 Task: Find connections with filter location São Bento with filter topic #CVwith filter profile language Spanish with filter current company WME with filter school The Maharaja Sayajirao University of Baroda with filter industry Law Practice with filter service category Property Management with filter keywords title Music Producer
Action: Mouse moved to (348, 395)
Screenshot: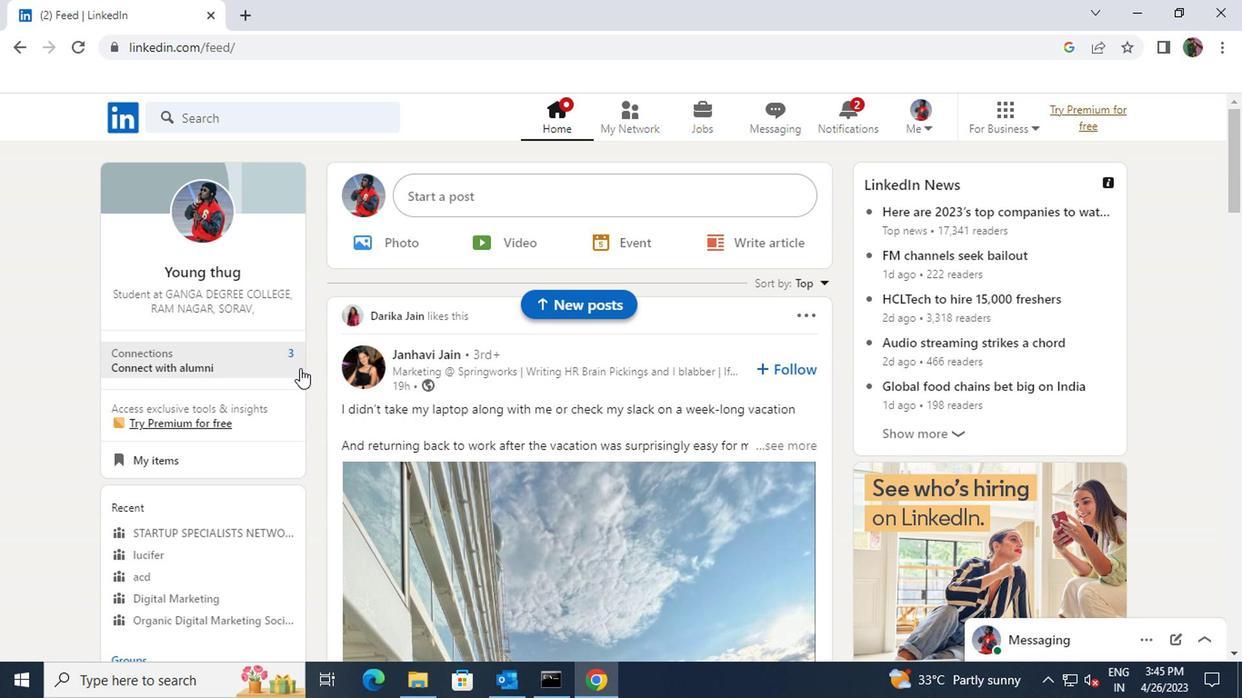 
Action: Mouse pressed left at (348, 395)
Screenshot: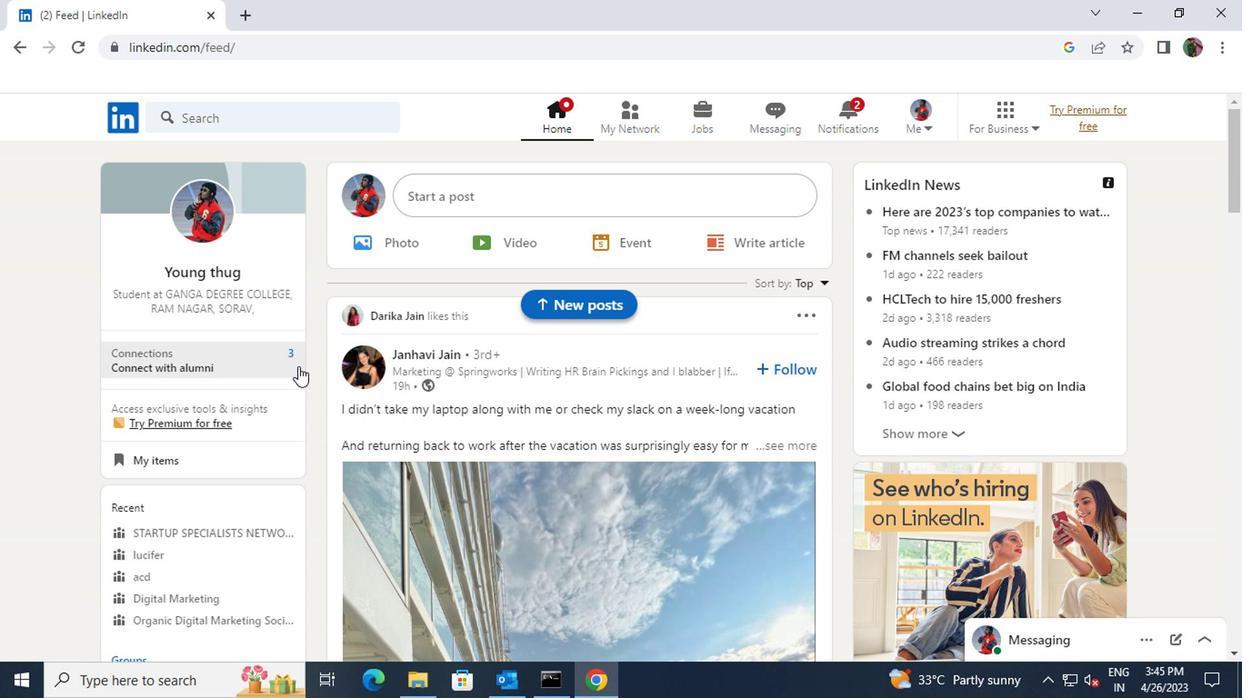 
Action: Mouse moved to (364, 296)
Screenshot: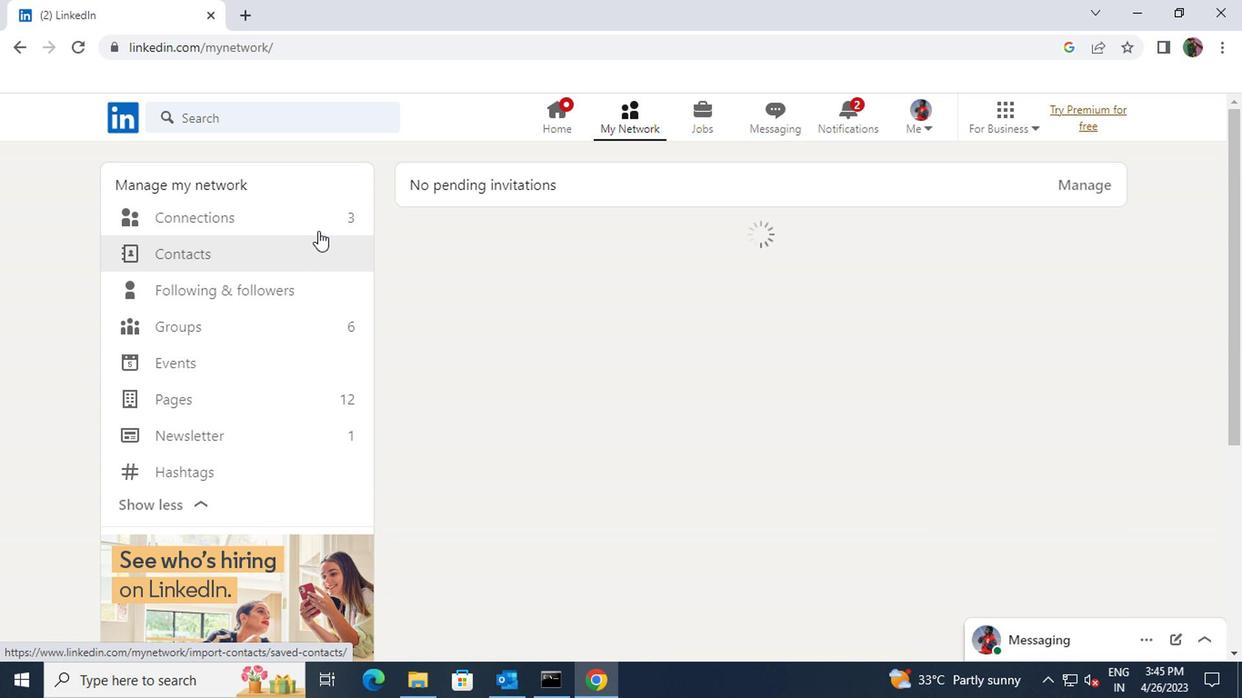 
Action: Mouse pressed left at (364, 296)
Screenshot: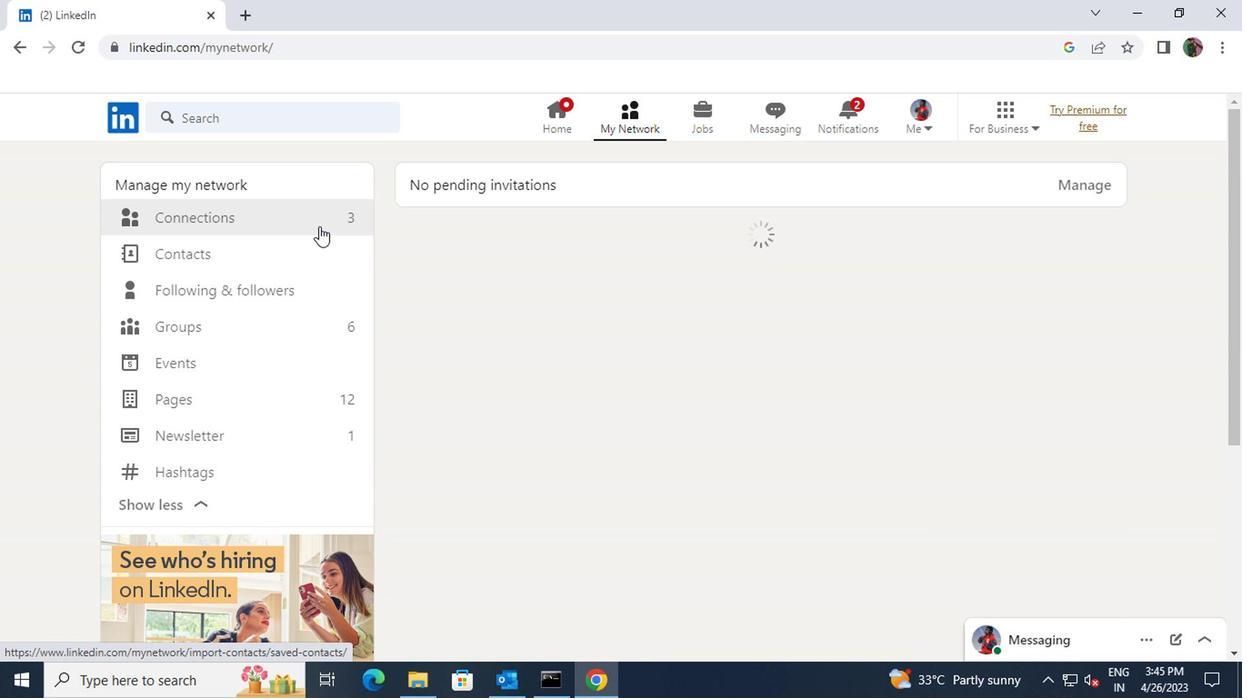 
Action: Mouse moved to (650, 293)
Screenshot: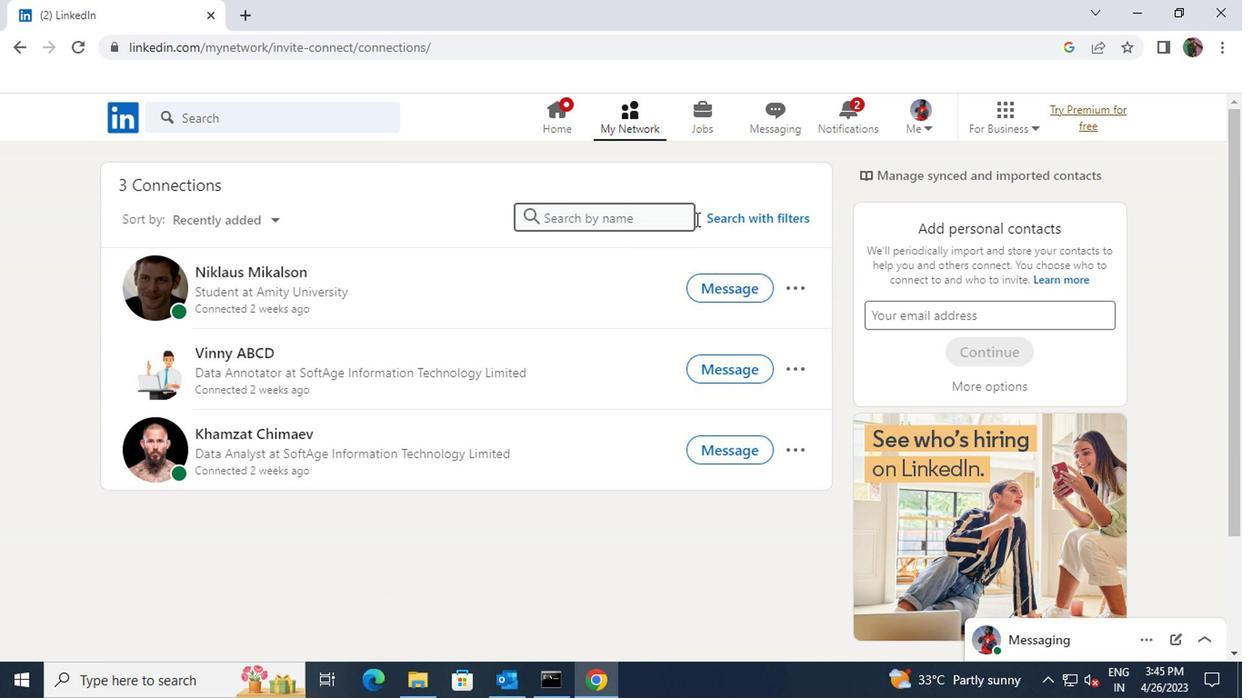 
Action: Mouse pressed left at (650, 293)
Screenshot: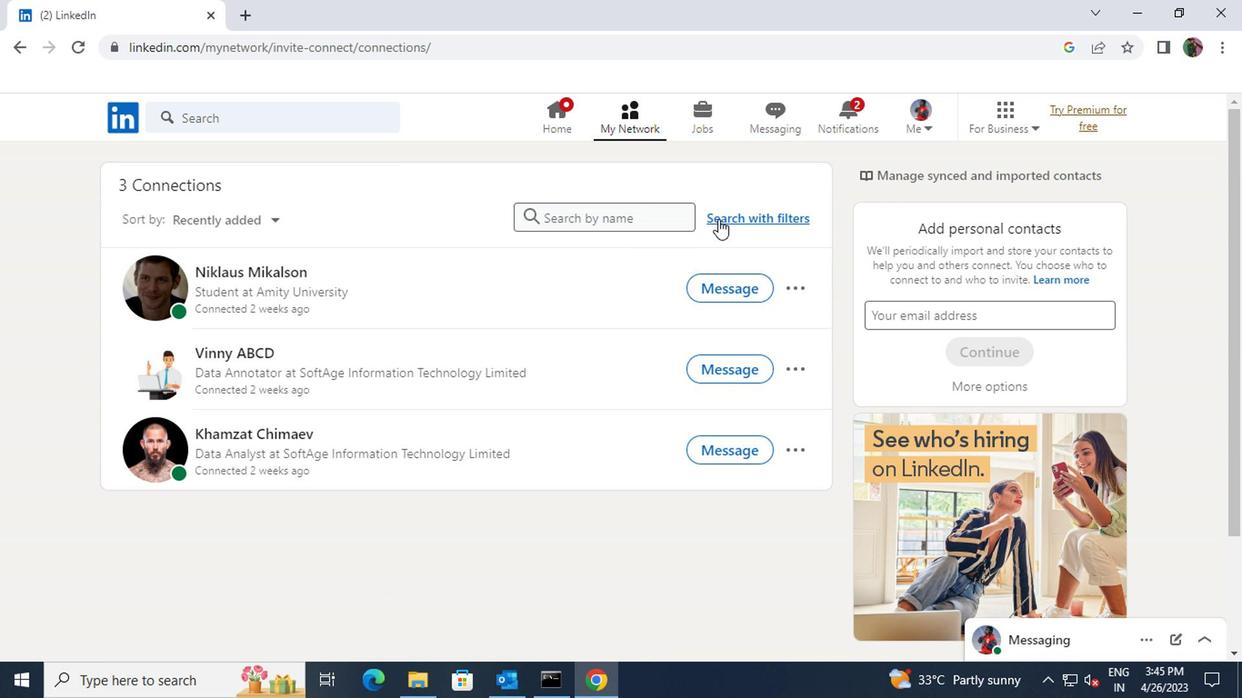
Action: Mouse moved to (629, 256)
Screenshot: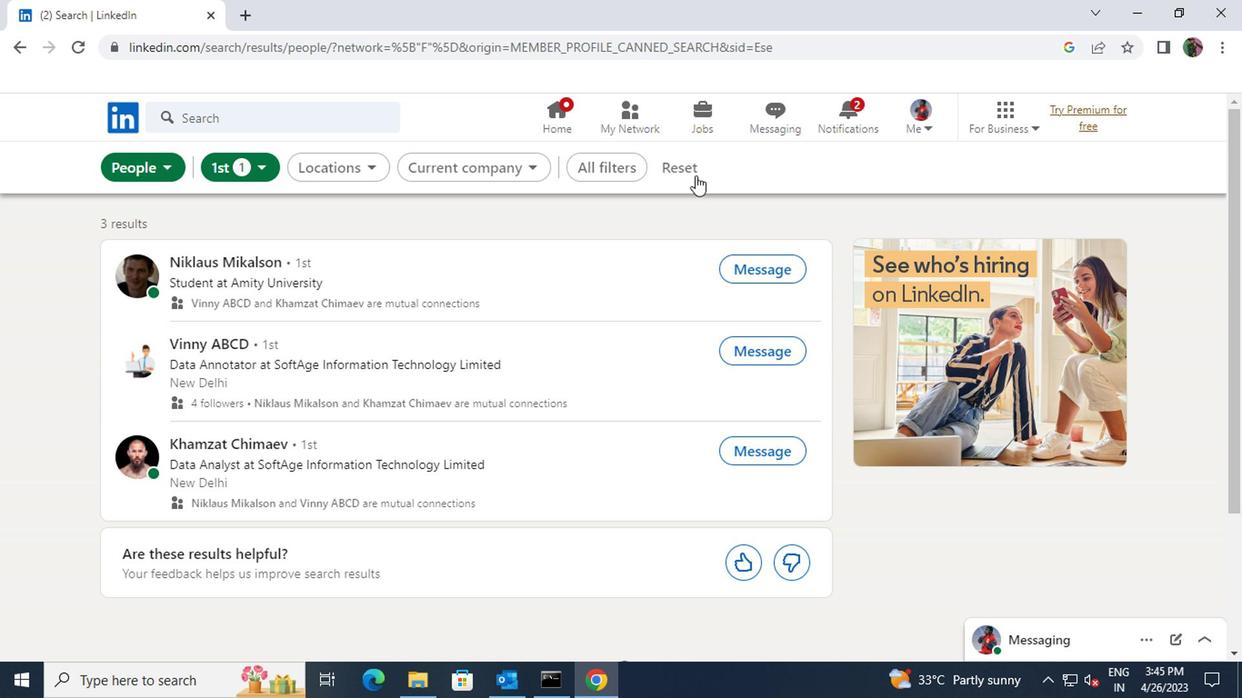 
Action: Mouse pressed left at (629, 256)
Screenshot: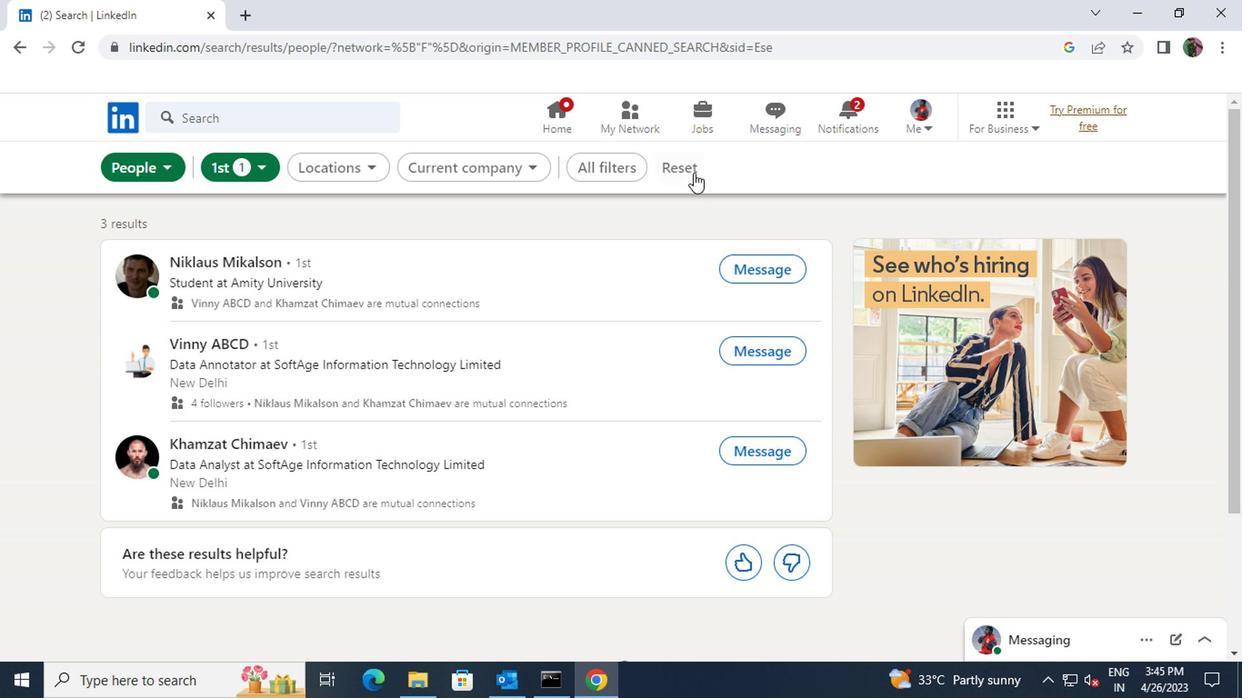 
Action: Mouse moved to (606, 253)
Screenshot: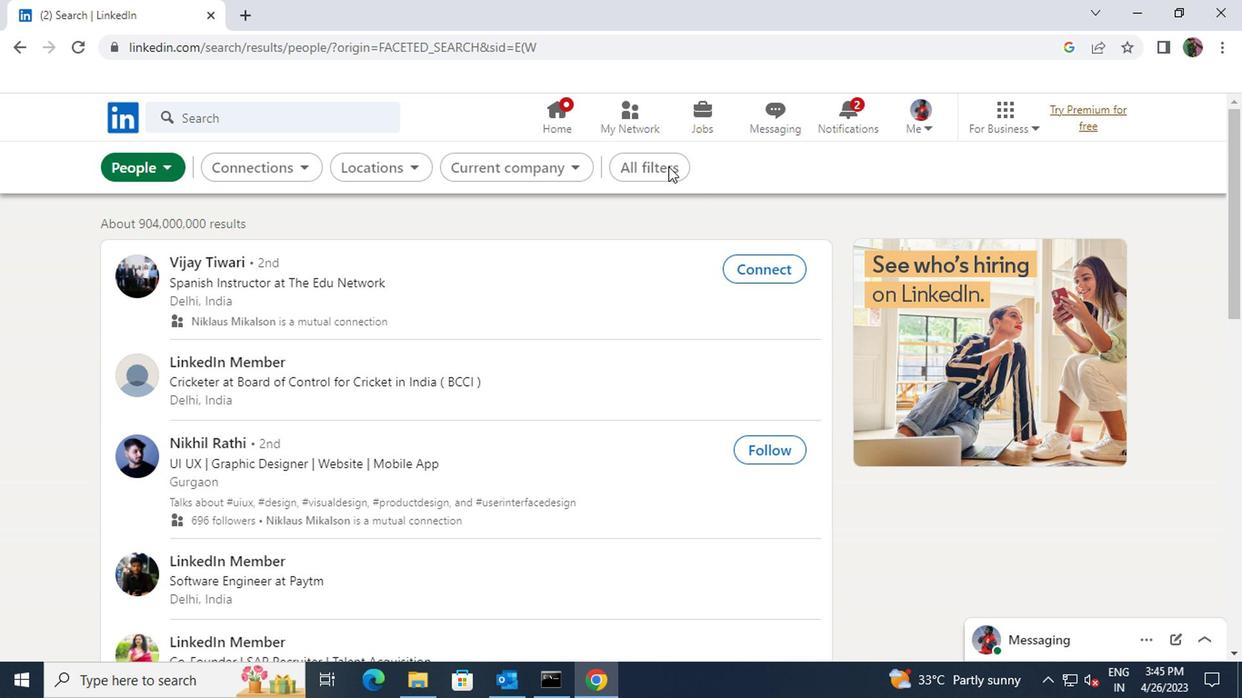 
Action: Mouse pressed left at (606, 253)
Screenshot: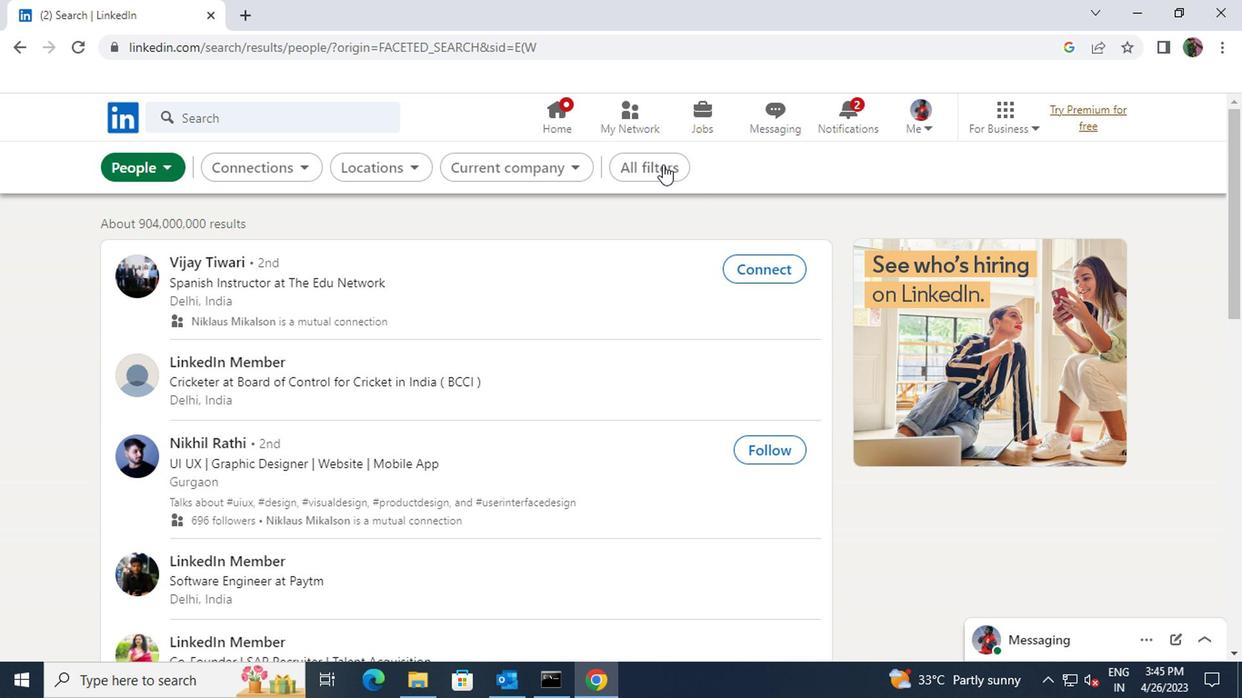
Action: Mouse moved to (761, 392)
Screenshot: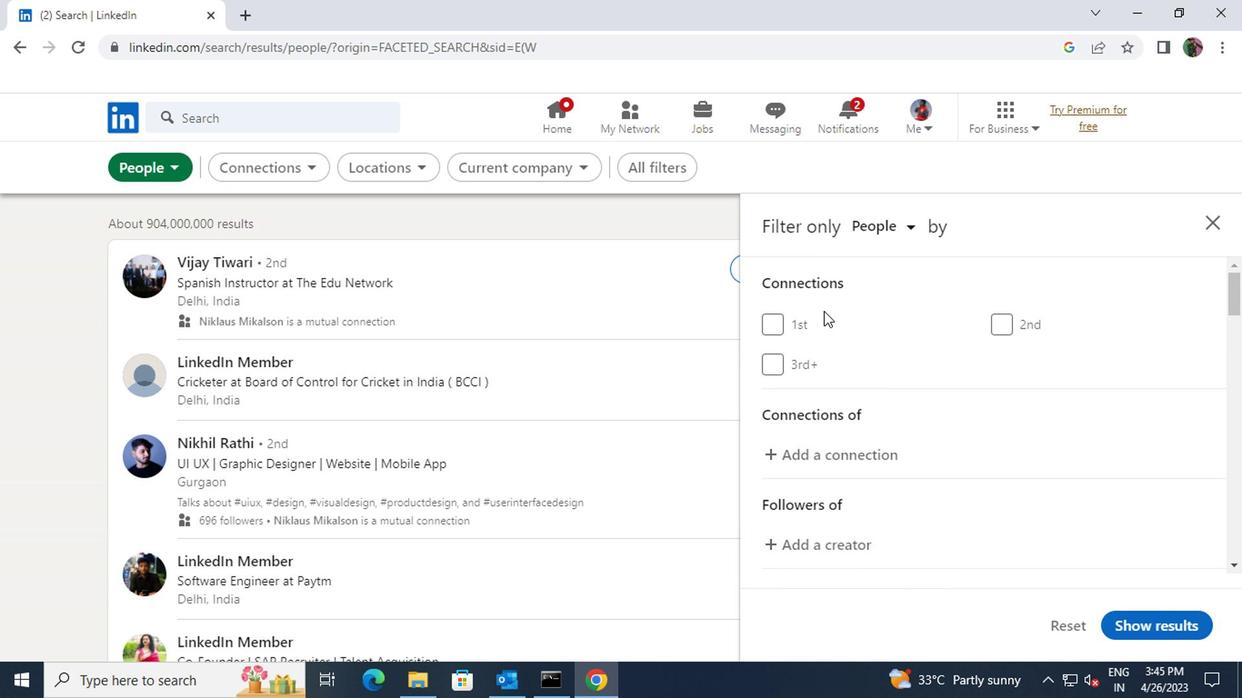 
Action: Mouse scrolled (761, 392) with delta (0, 0)
Screenshot: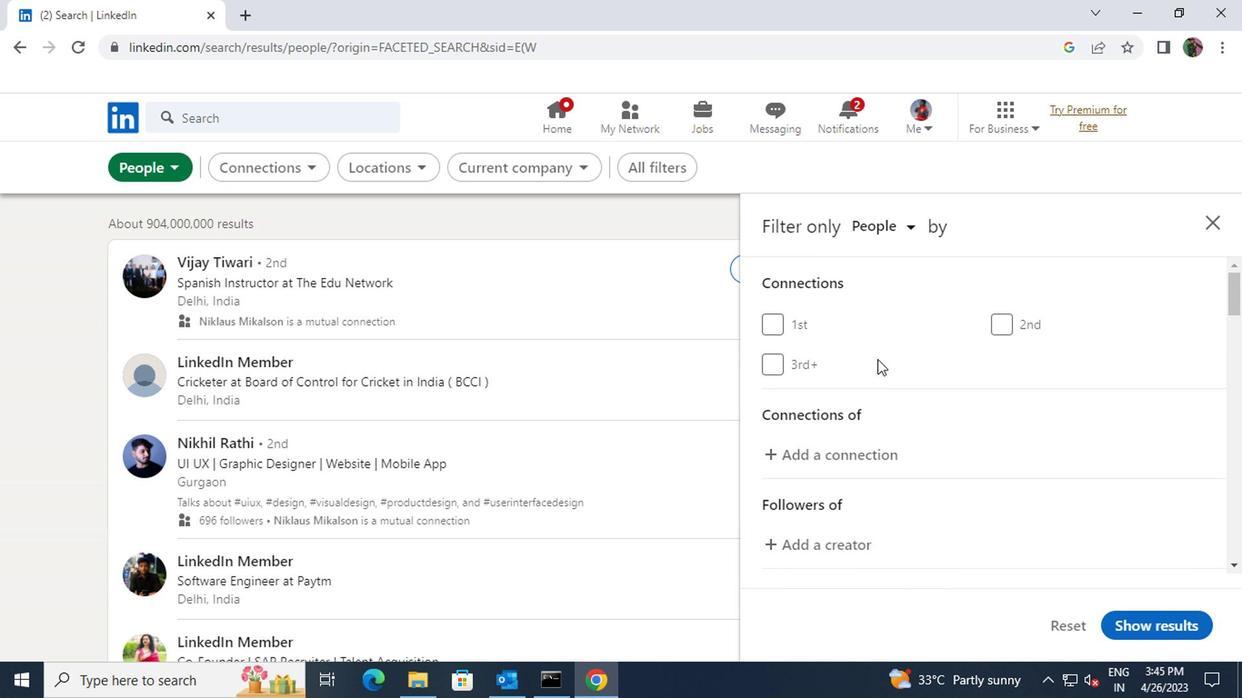 
Action: Mouse scrolled (761, 392) with delta (0, 0)
Screenshot: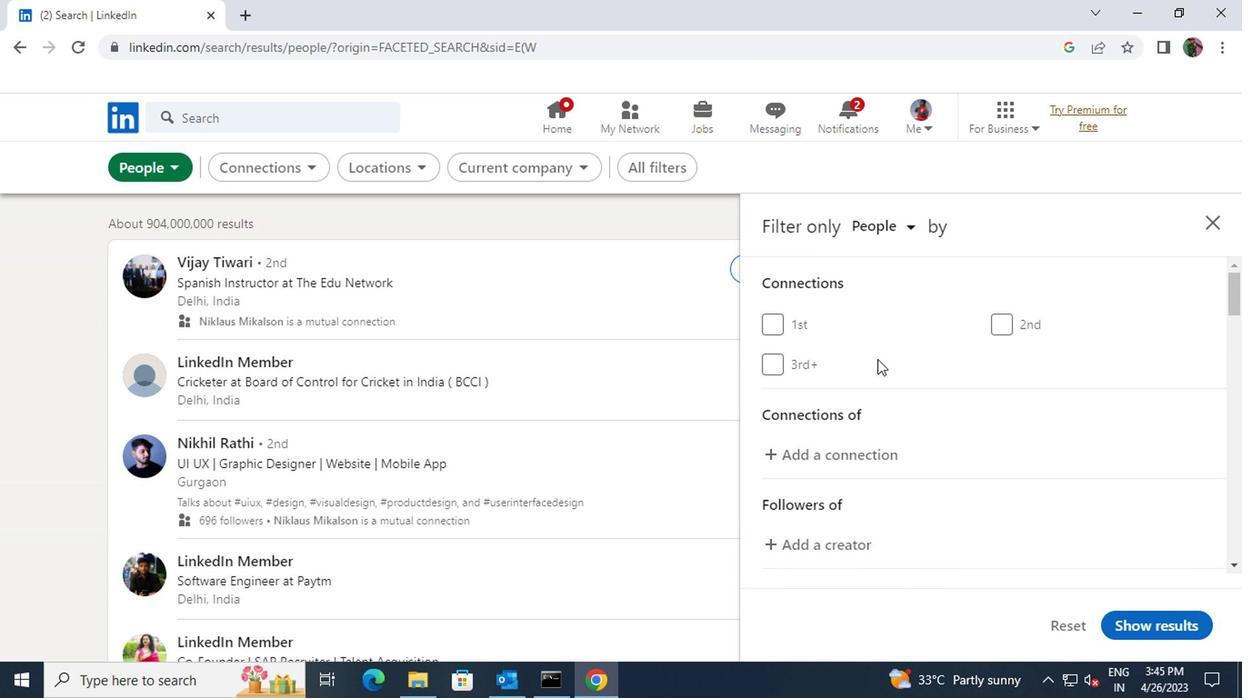 
Action: Mouse scrolled (761, 392) with delta (0, 0)
Screenshot: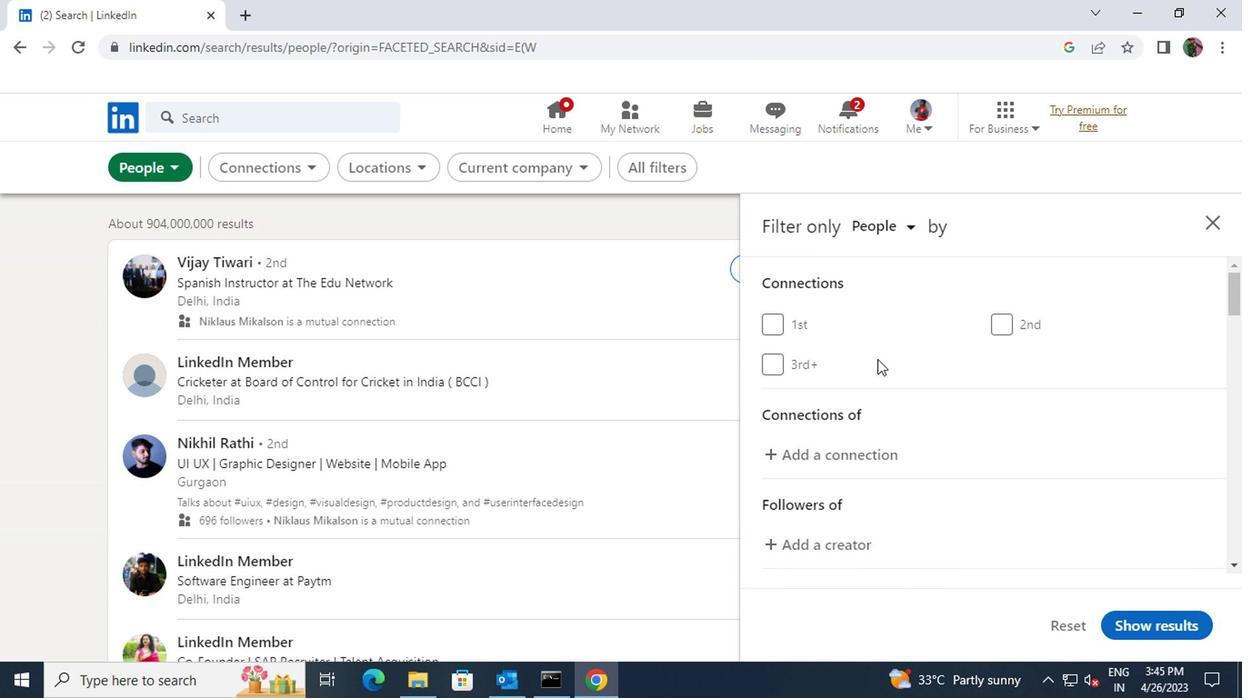 
Action: Mouse scrolled (761, 392) with delta (0, 0)
Screenshot: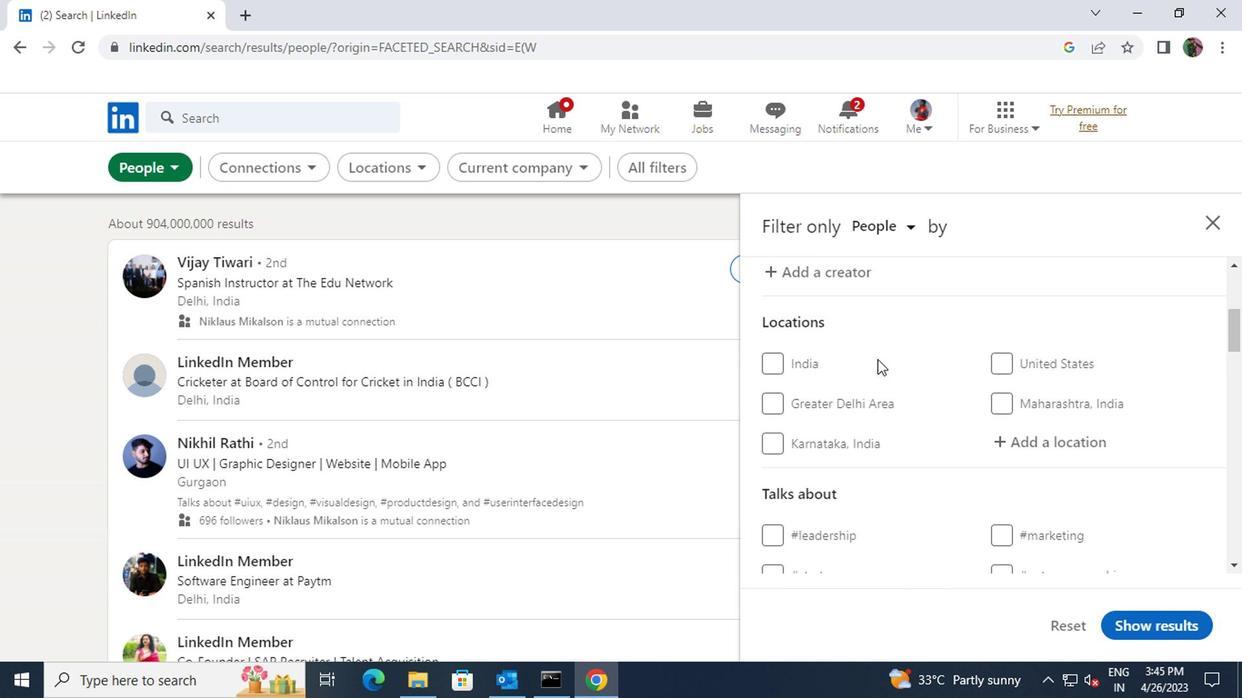 
Action: Mouse scrolled (761, 393) with delta (0, 0)
Screenshot: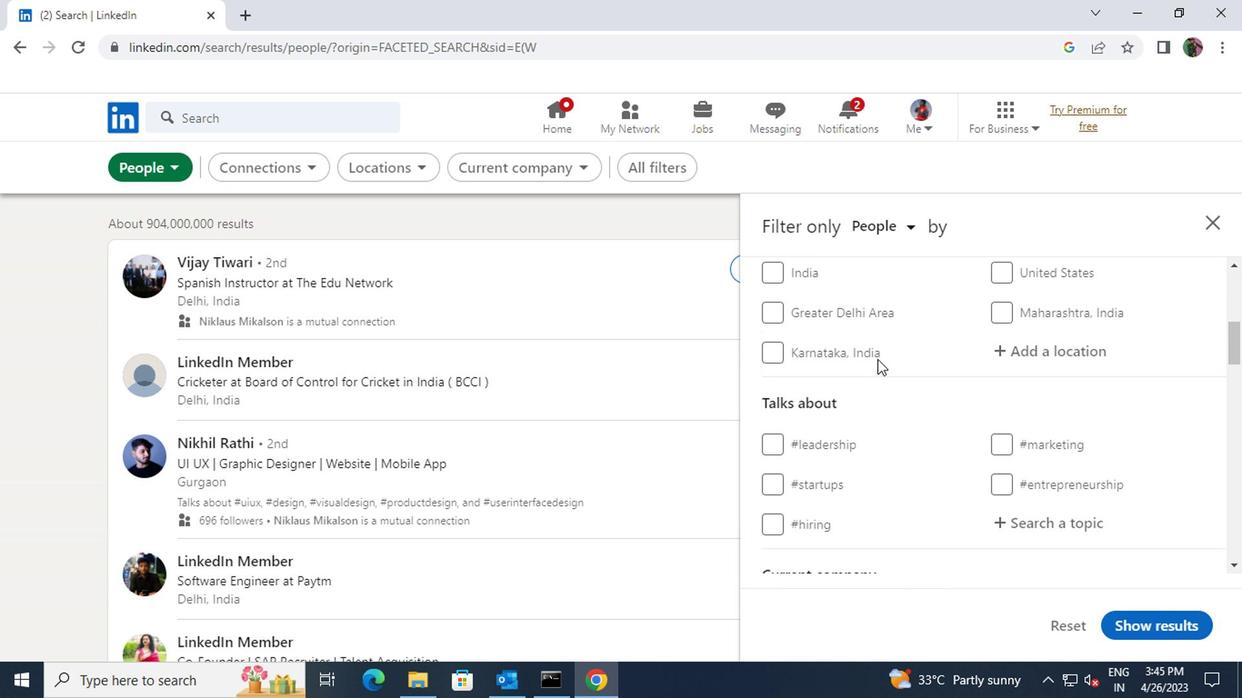 
Action: Mouse moved to (862, 447)
Screenshot: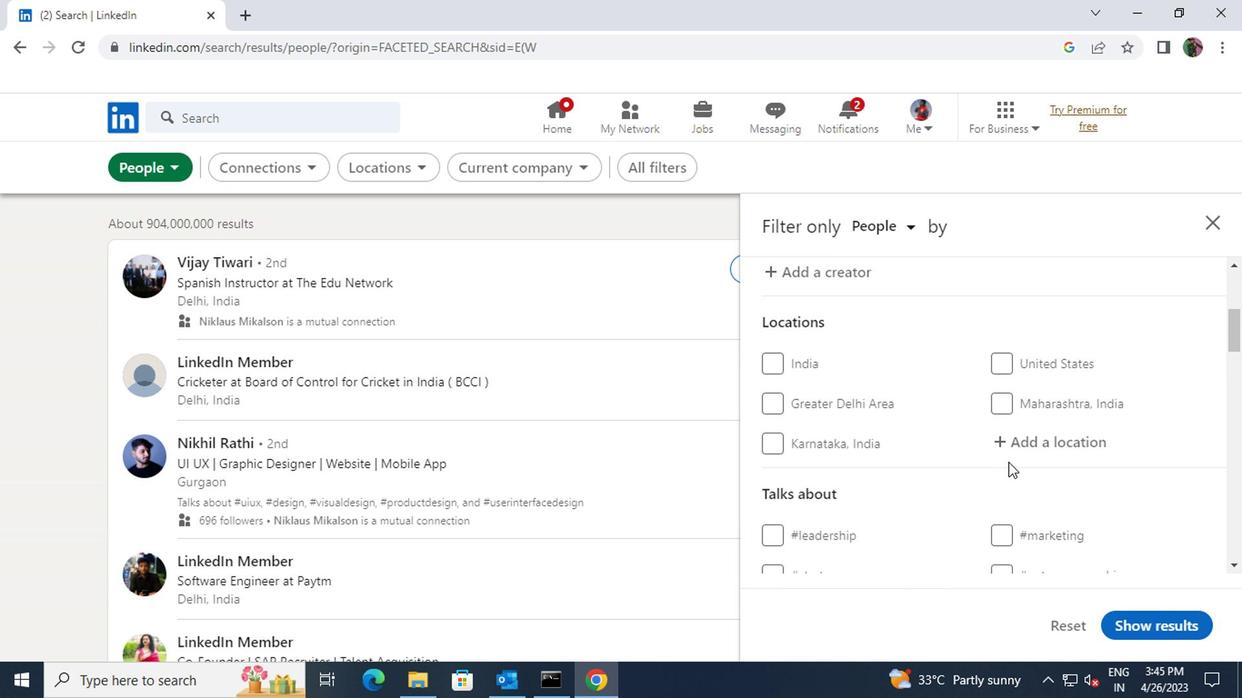 
Action: Mouse pressed left at (862, 447)
Screenshot: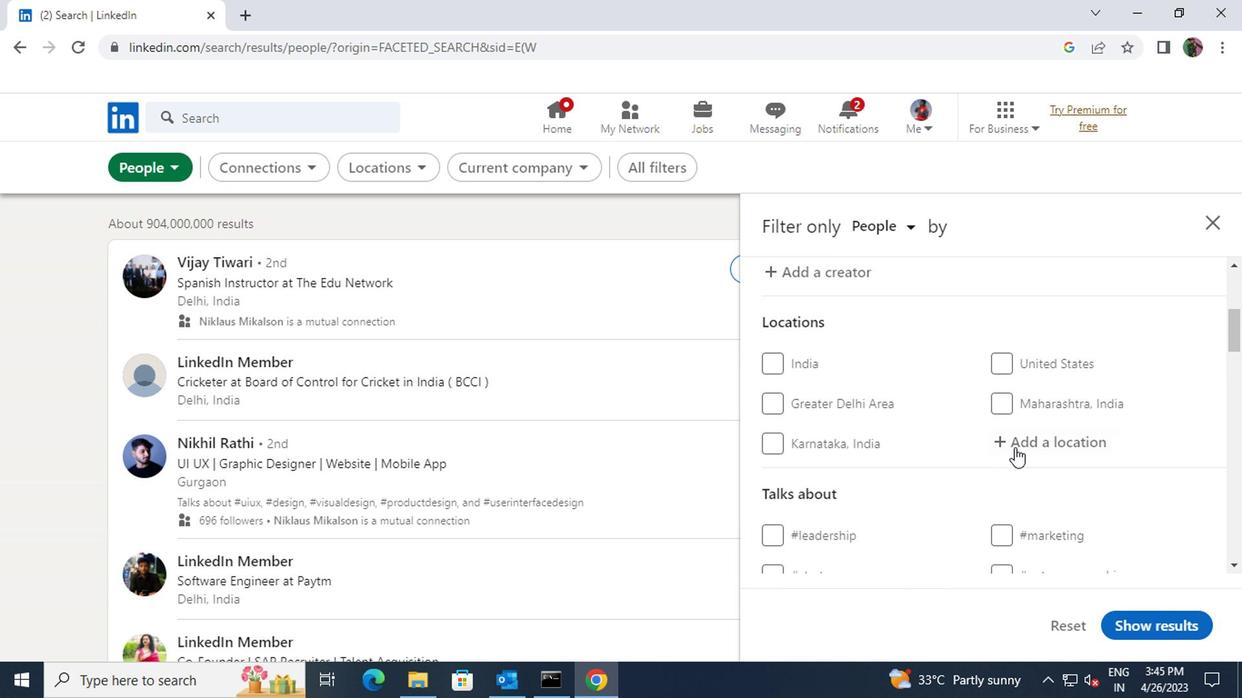 
Action: Key pressed <Key.shift>SAO<Key.space>BENTO
Screenshot: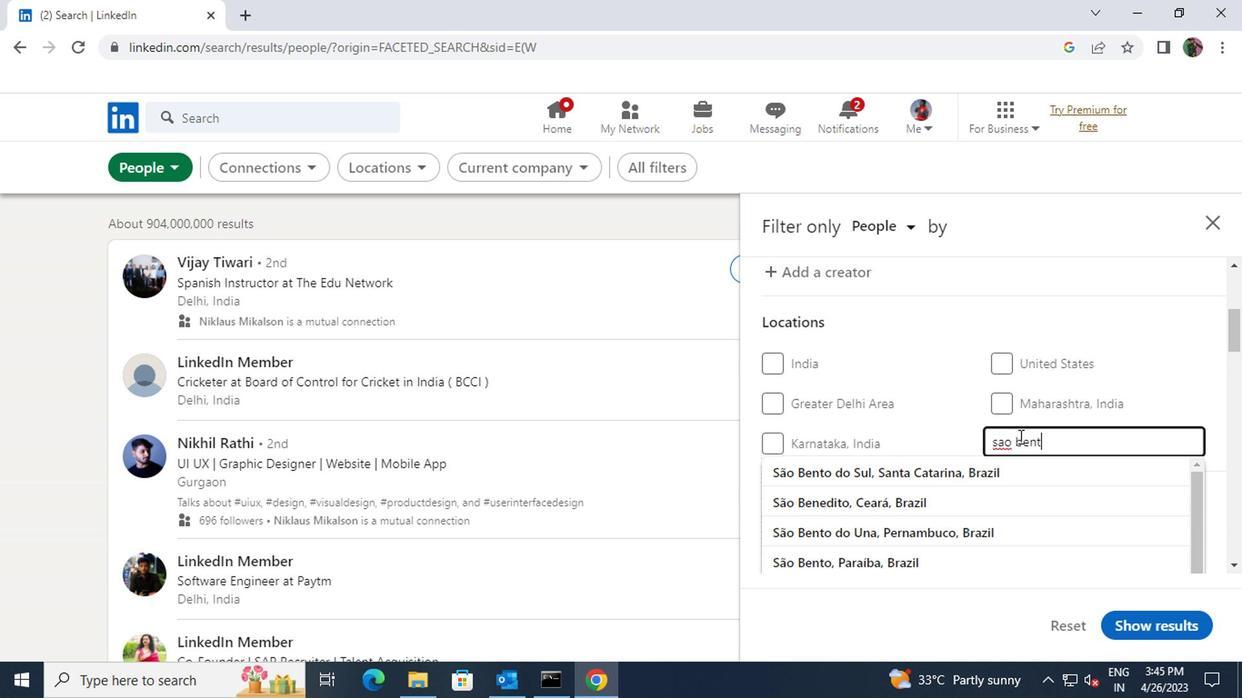 
Action: Mouse moved to (852, 470)
Screenshot: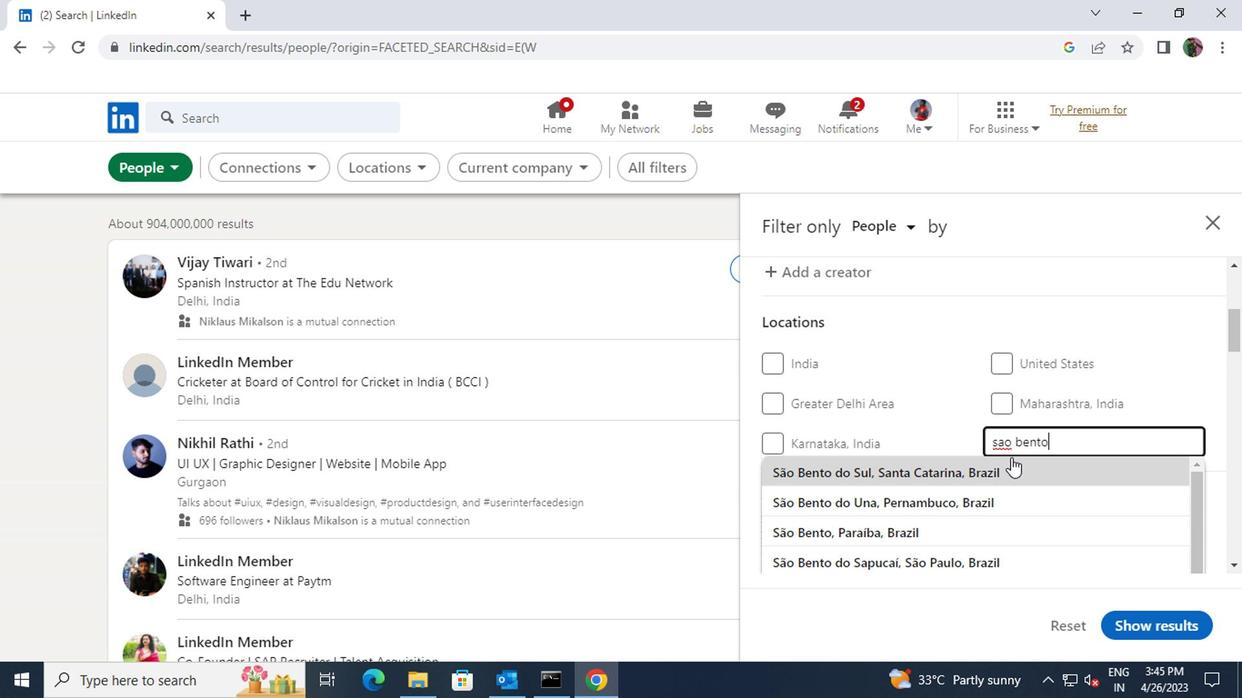 
Action: Mouse pressed left at (852, 470)
Screenshot: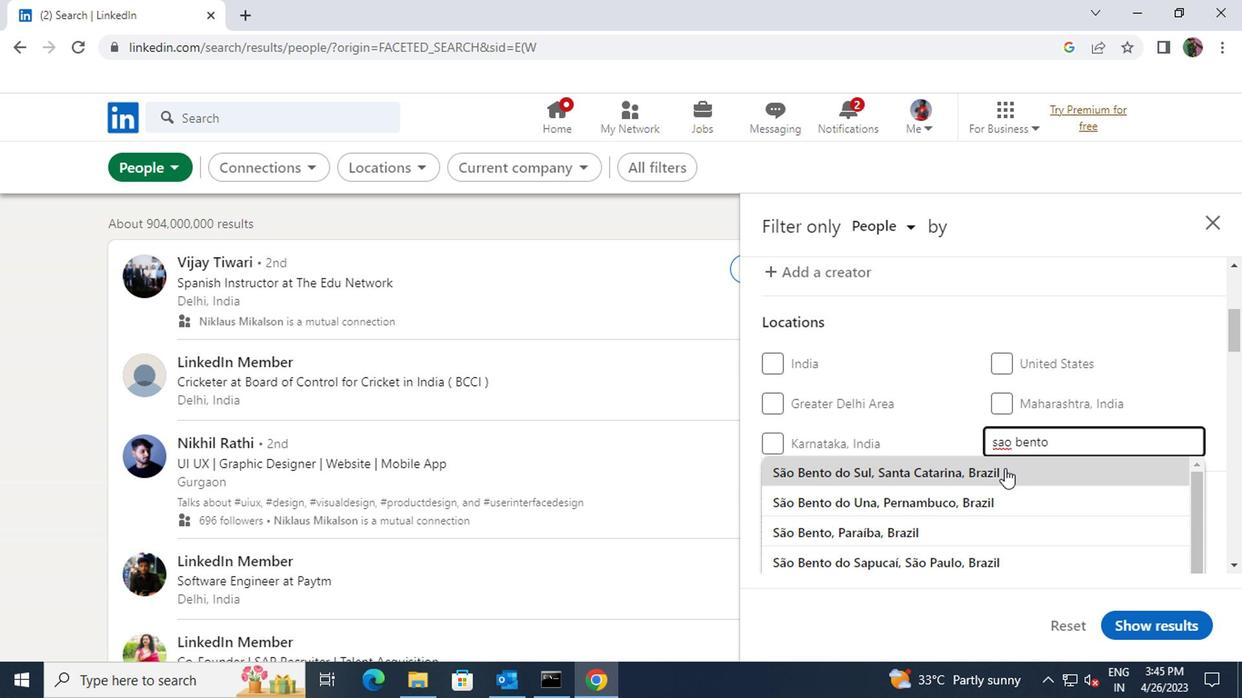 
Action: Mouse scrolled (852, 469) with delta (0, 0)
Screenshot: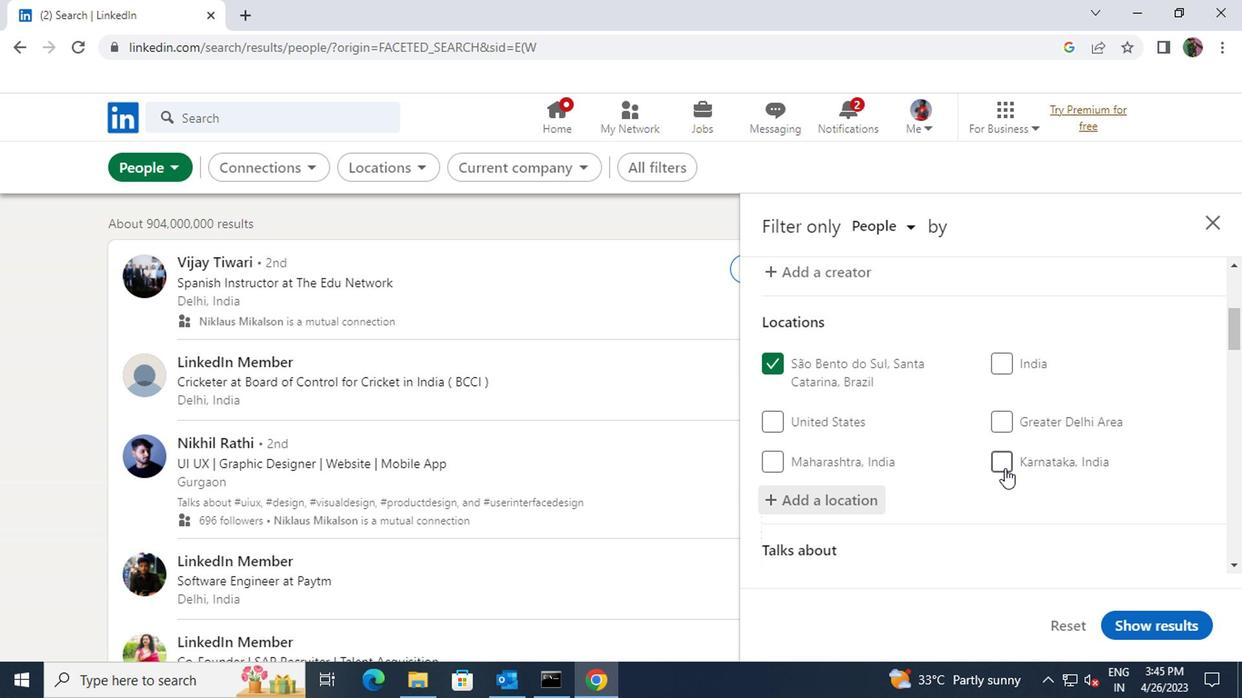 
Action: Mouse scrolled (852, 469) with delta (0, 0)
Screenshot: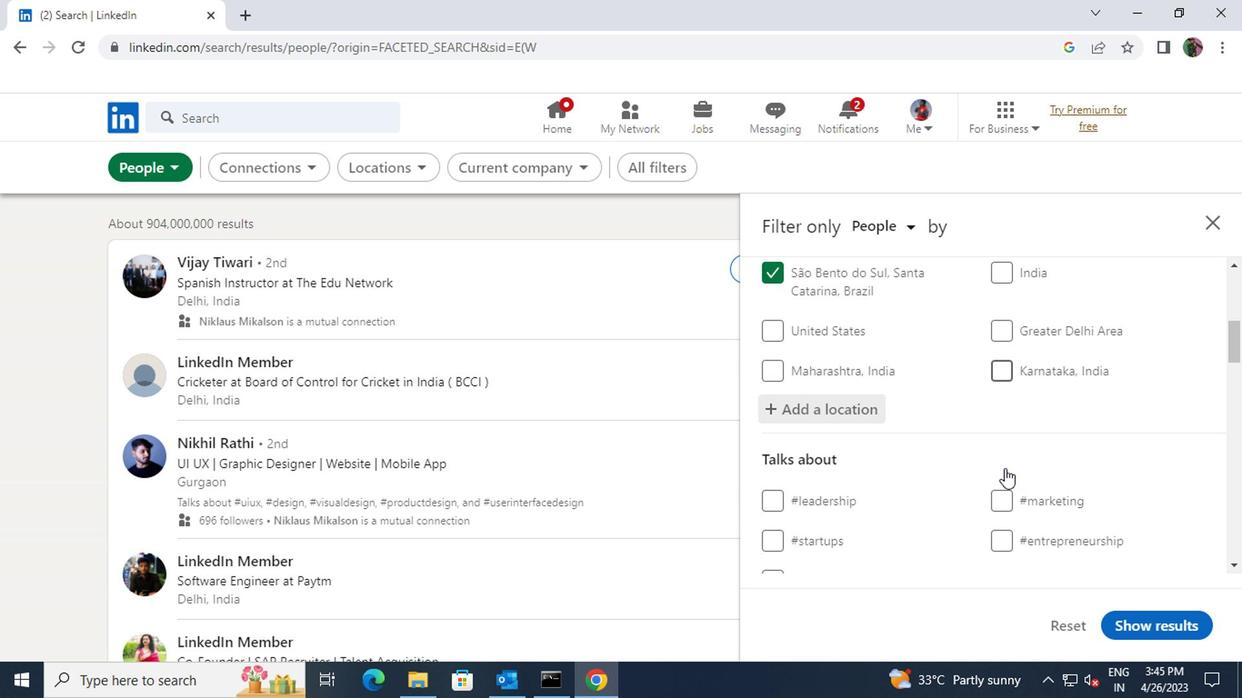 
Action: Mouse moved to (856, 482)
Screenshot: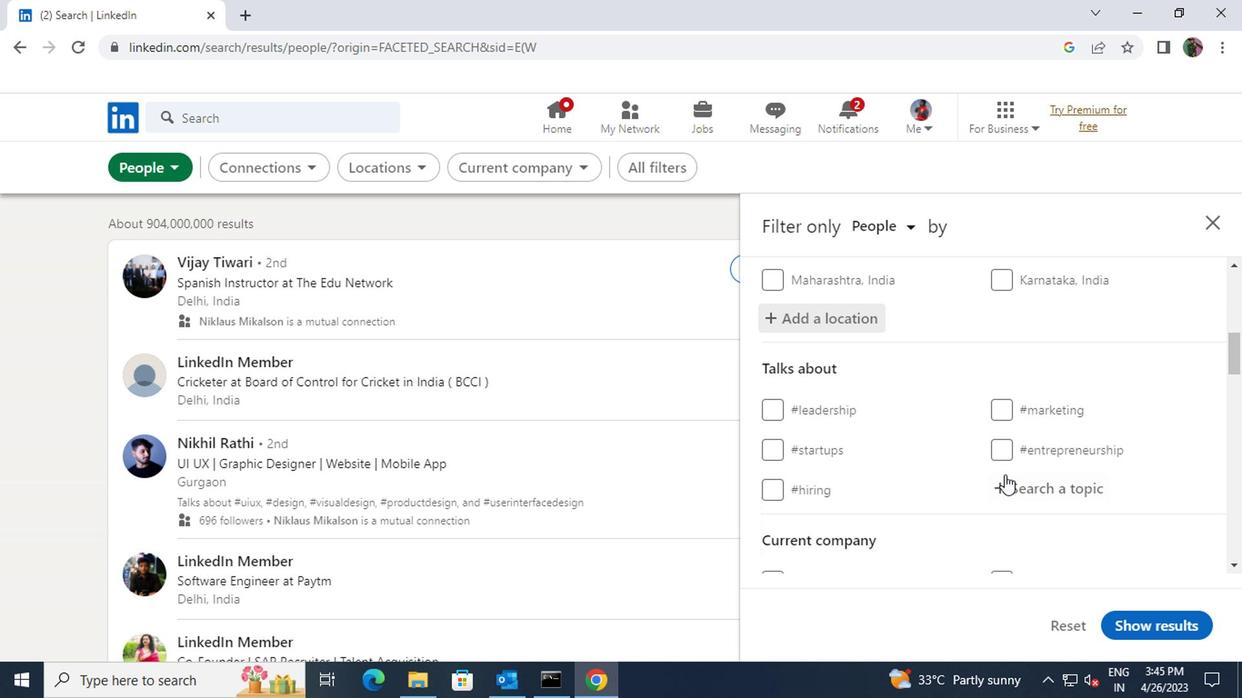 
Action: Mouse pressed left at (856, 482)
Screenshot: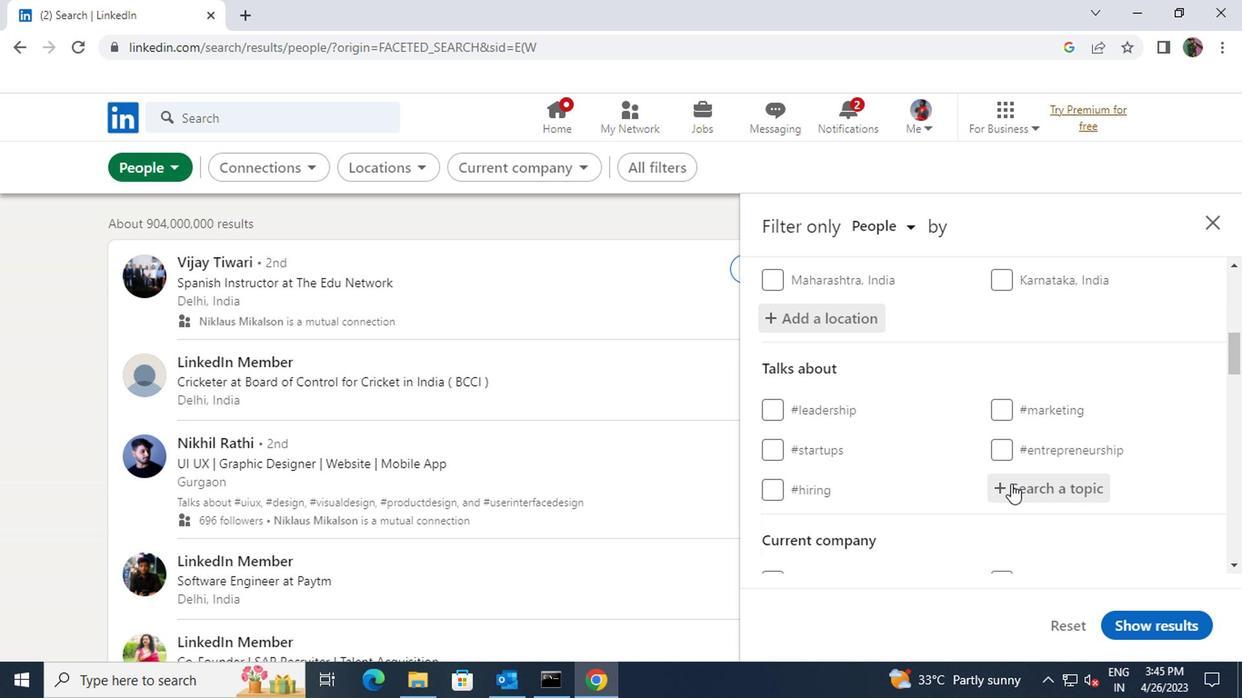 
Action: Key pressed <Key.shift><Key.shift><Key.shift><Key.shift><Key.shift><Key.shift><Key.shift><Key.shift><Key.shift><Key.shift><Key.shift><Key.shift><Key.shift><Key.shift><Key.shift><Key.shift><Key.shift><Key.shift>#<Key.shift>CVWITH
Screenshot: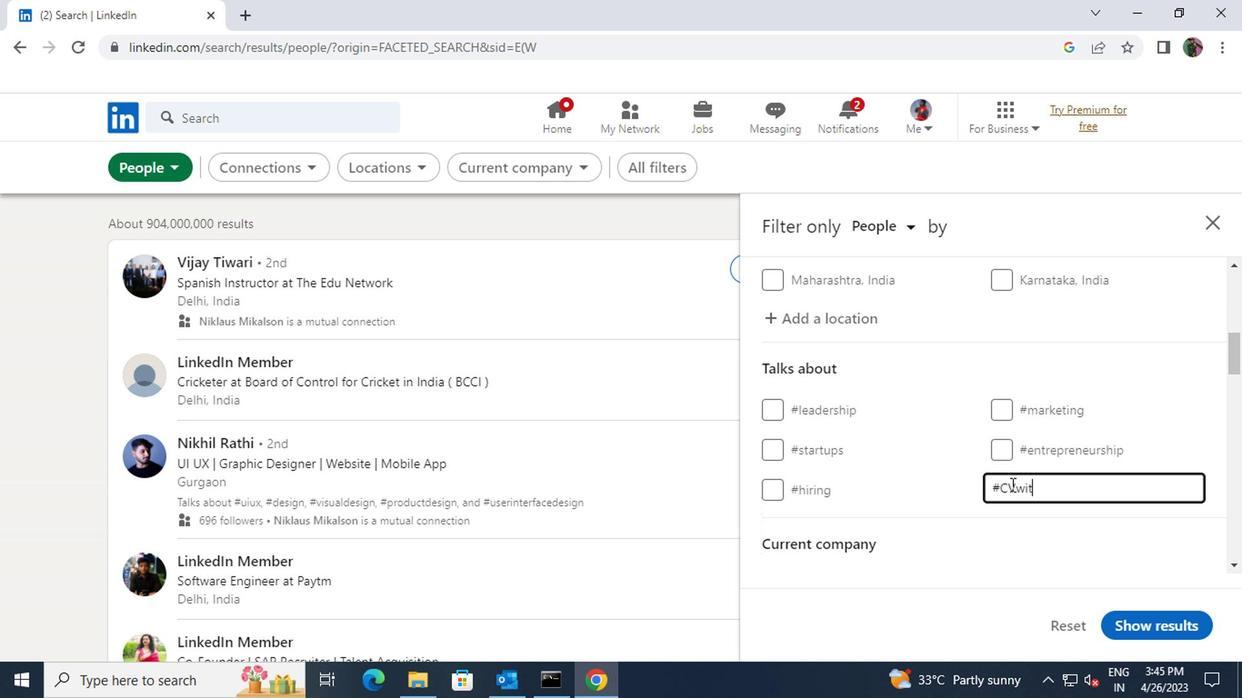 
Action: Mouse scrolled (856, 481) with delta (0, 0)
Screenshot: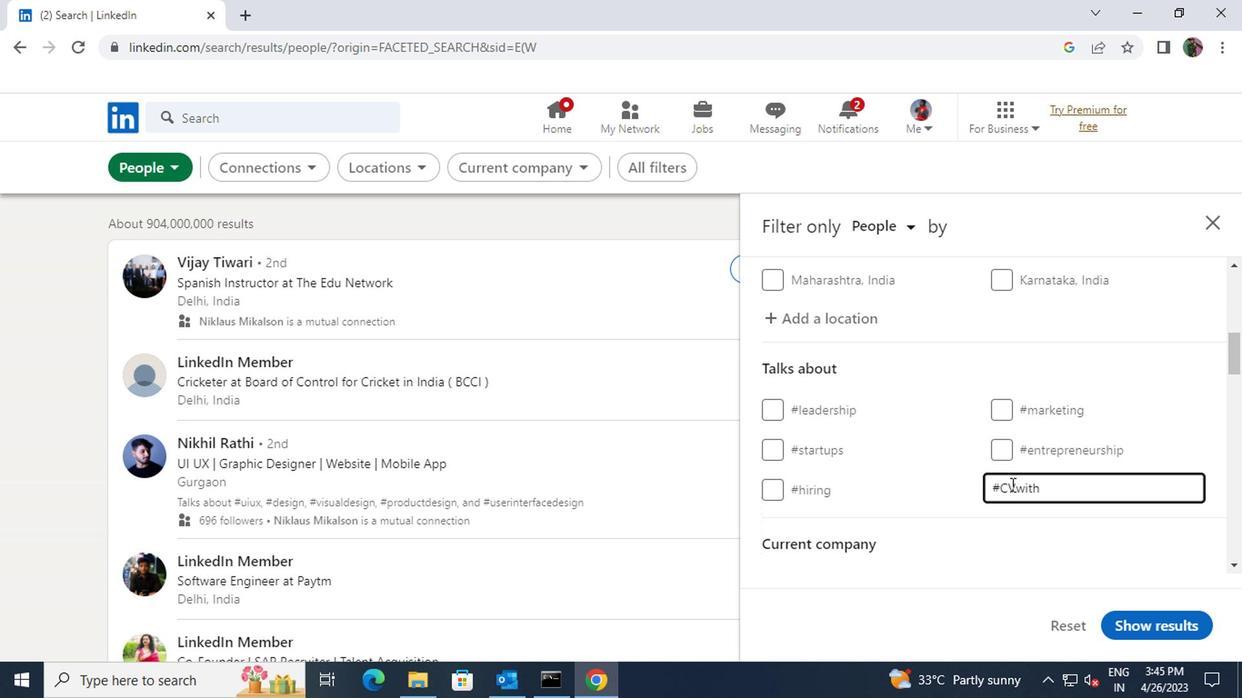 
Action: Mouse scrolled (856, 481) with delta (0, 0)
Screenshot: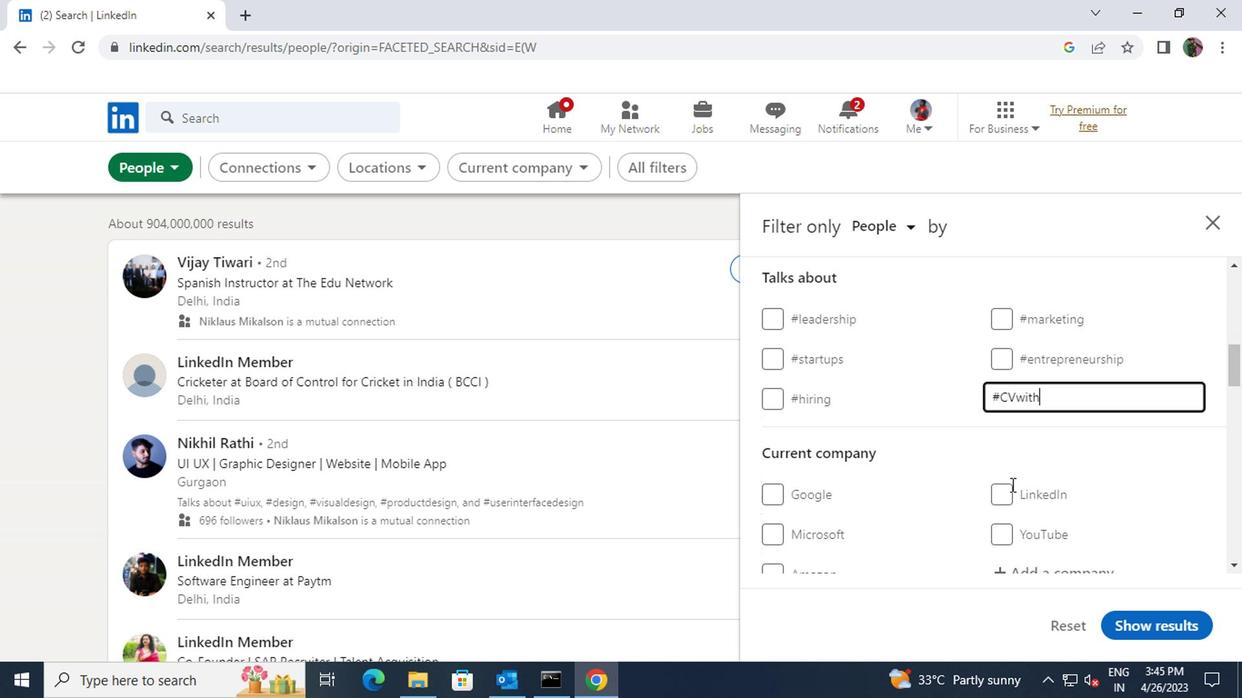 
Action: Mouse moved to (865, 483)
Screenshot: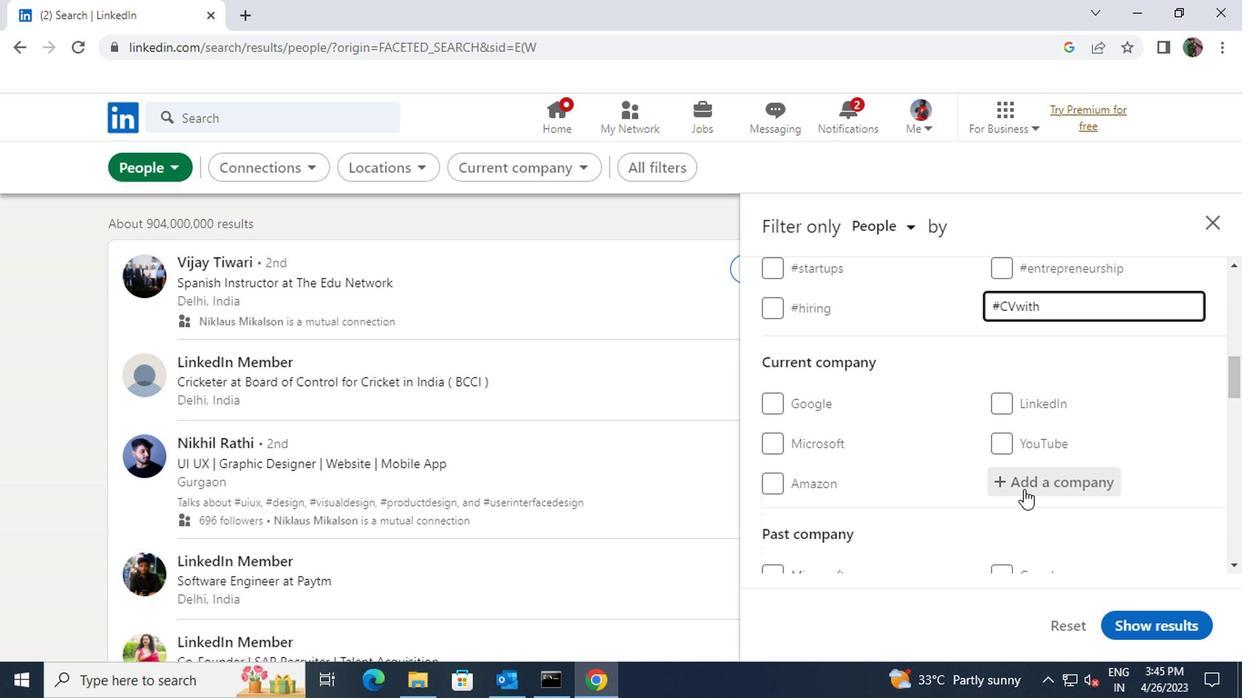 
Action: Mouse pressed left at (865, 483)
Screenshot: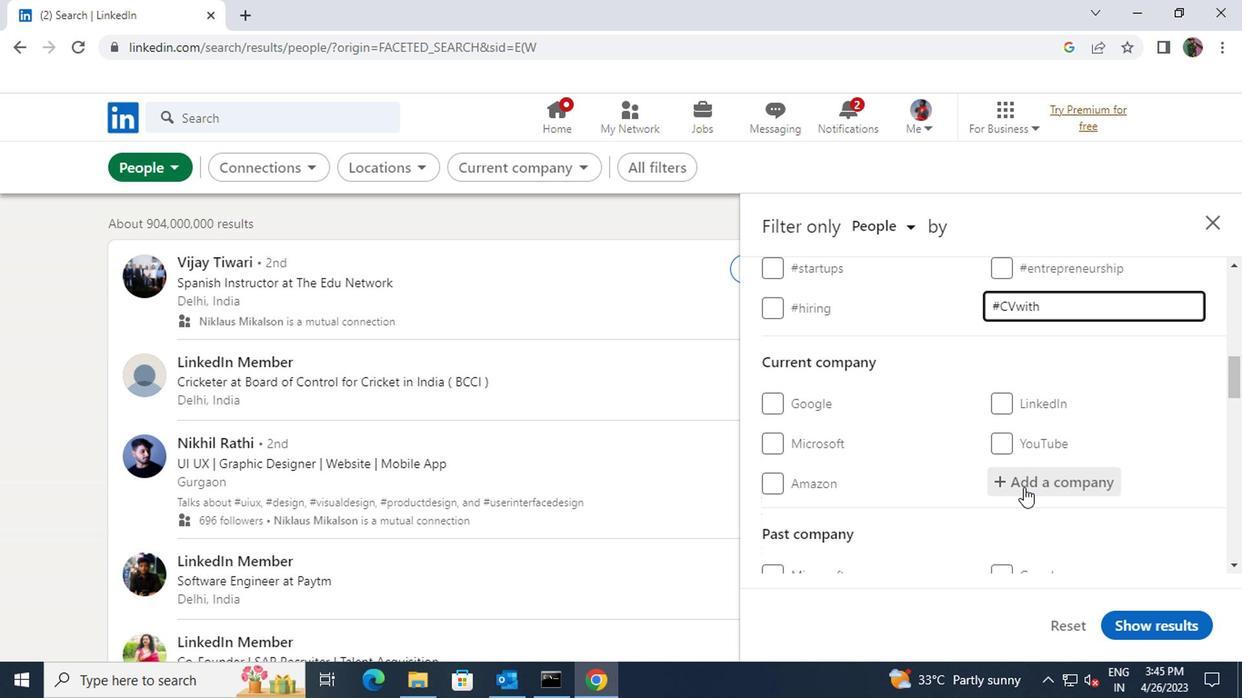 
Action: Key pressed <Key.shift><Key.shift><Key.shift><Key.shift>WME
Screenshot: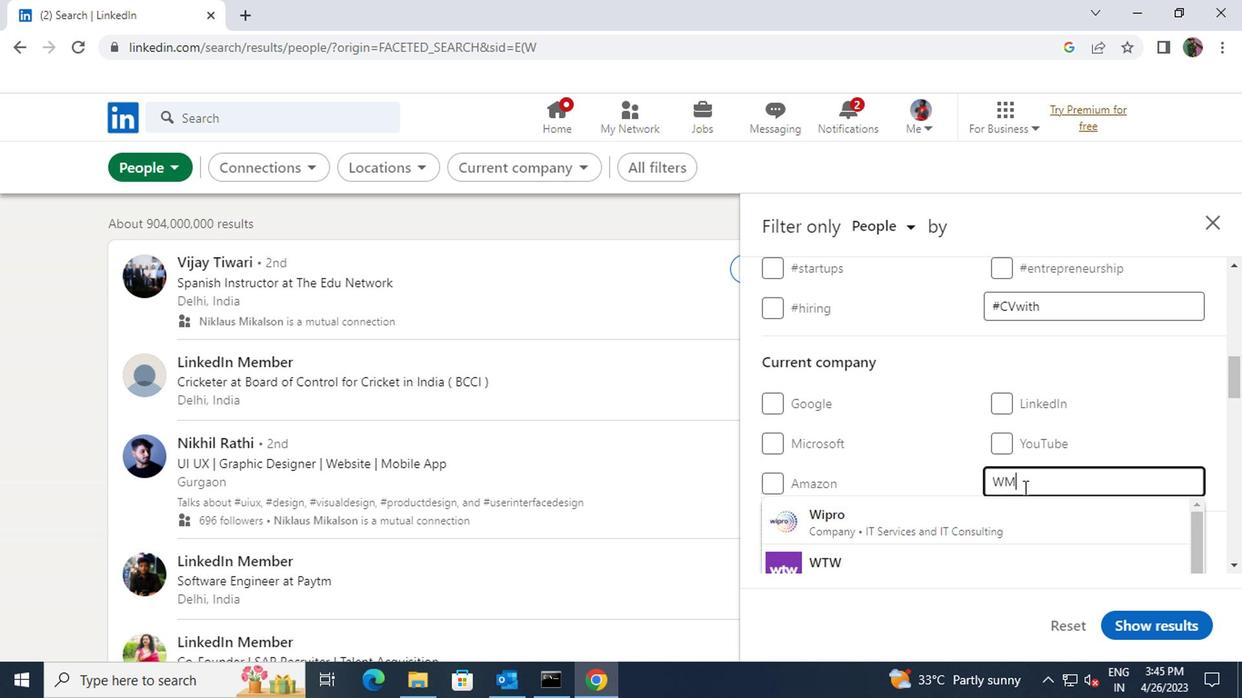 
Action: Mouse moved to (844, 509)
Screenshot: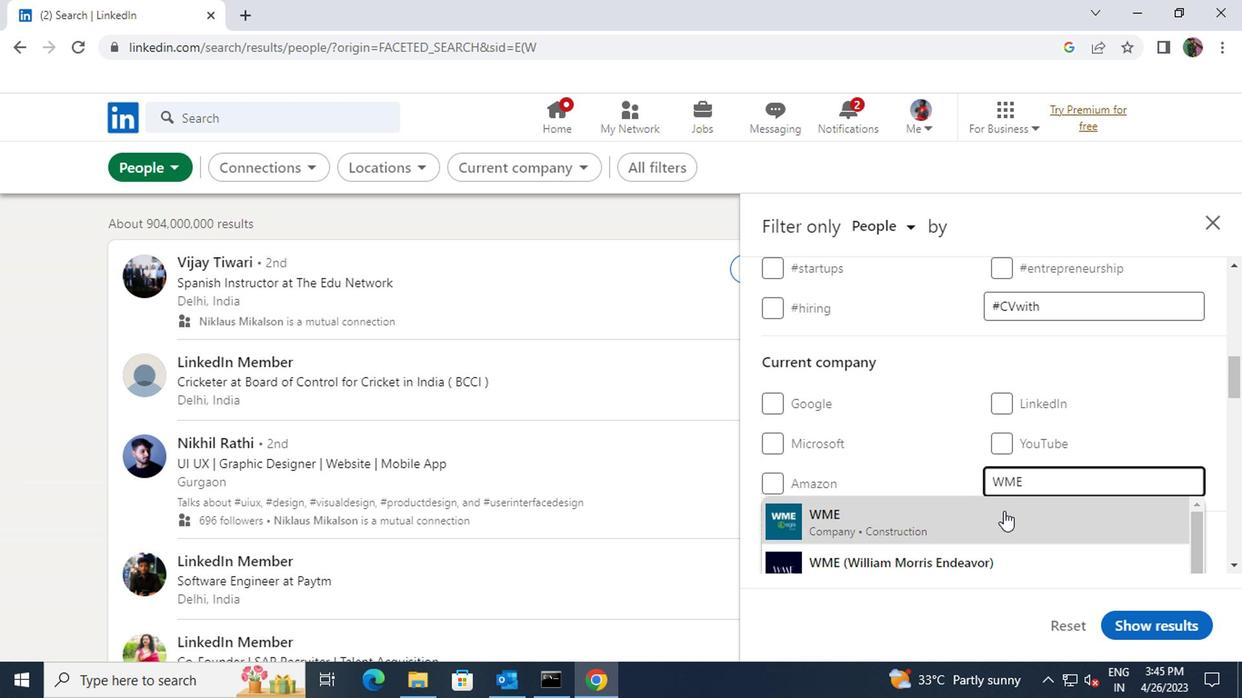 
Action: Mouse pressed left at (844, 509)
Screenshot: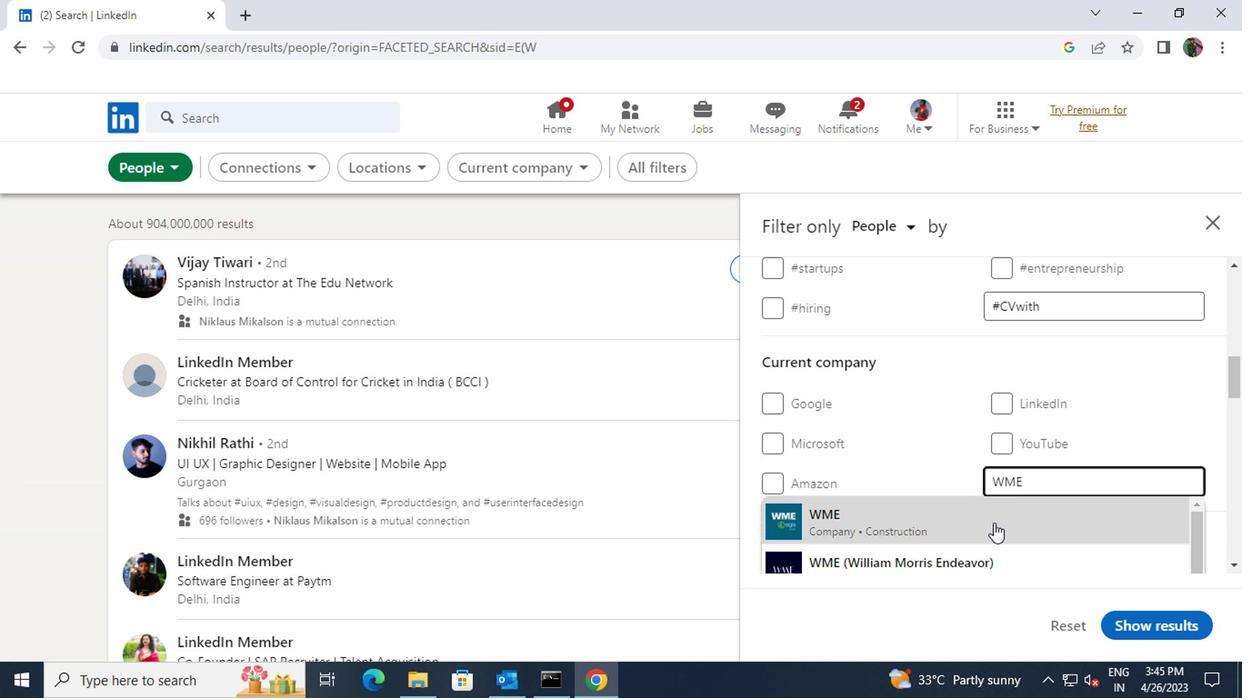 
Action: Mouse scrolled (844, 508) with delta (0, 0)
Screenshot: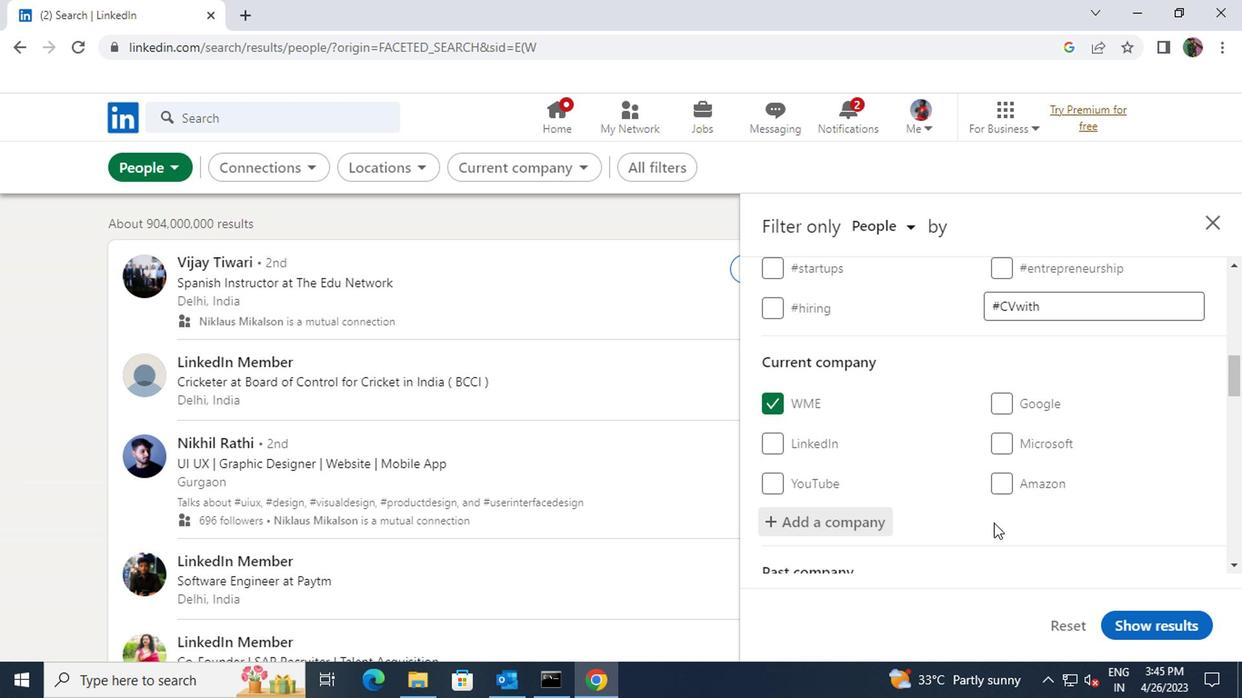 
Action: Mouse scrolled (844, 508) with delta (0, 0)
Screenshot: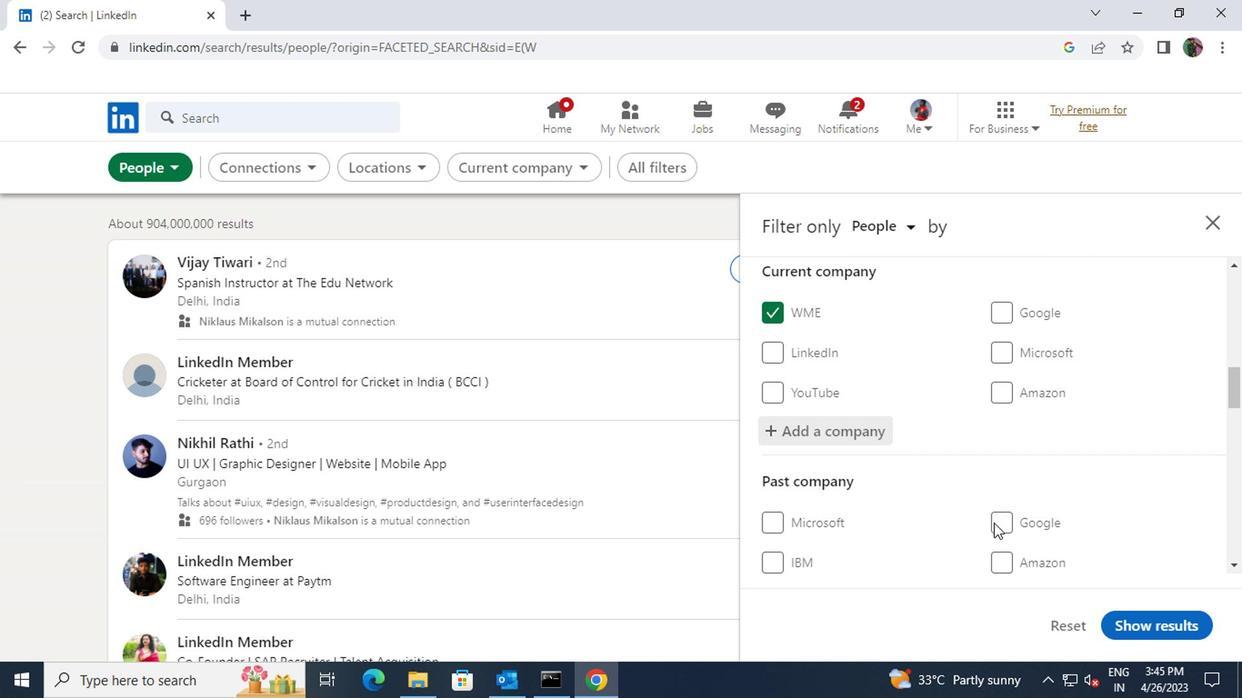 
Action: Mouse scrolled (844, 508) with delta (0, 0)
Screenshot: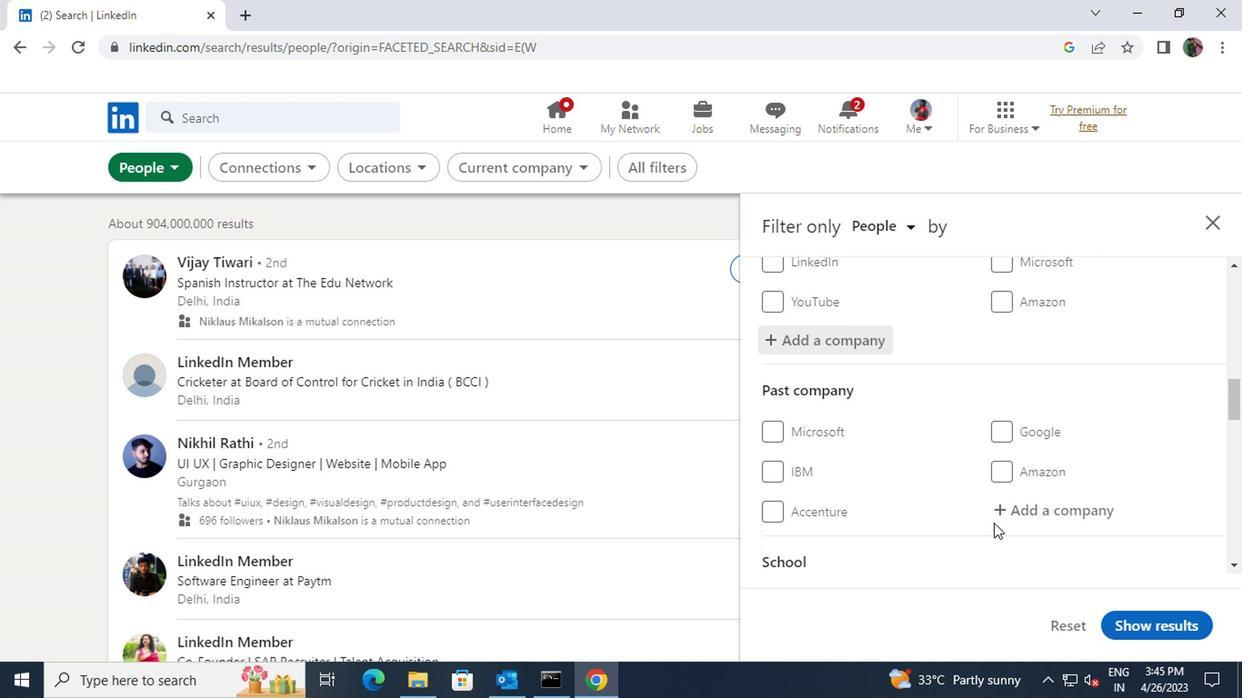 
Action: Mouse scrolled (844, 508) with delta (0, 0)
Screenshot: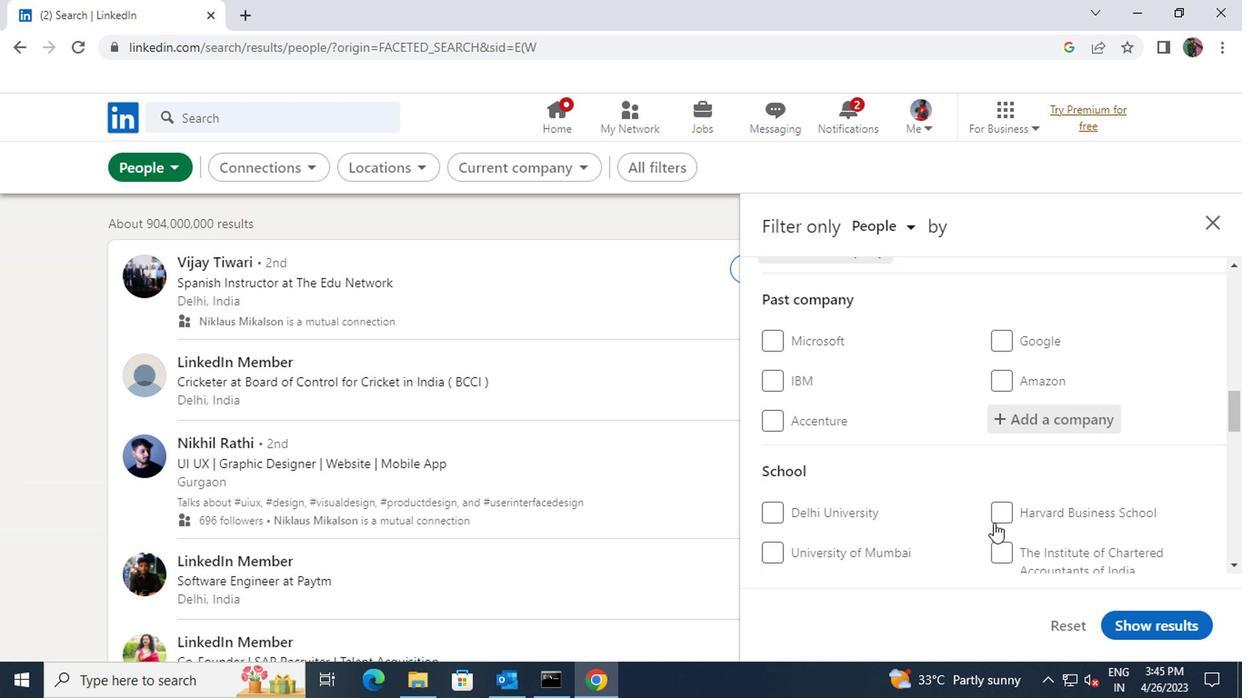 
Action: Mouse moved to (850, 506)
Screenshot: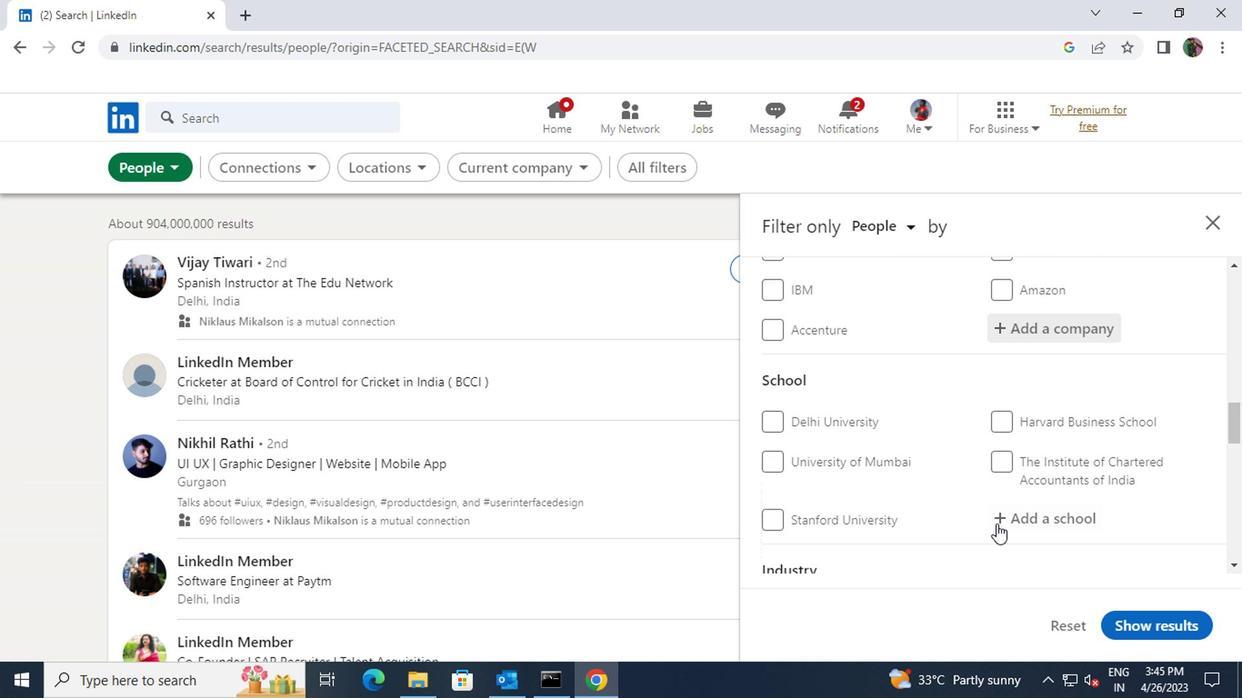 
Action: Mouse pressed left at (850, 506)
Screenshot: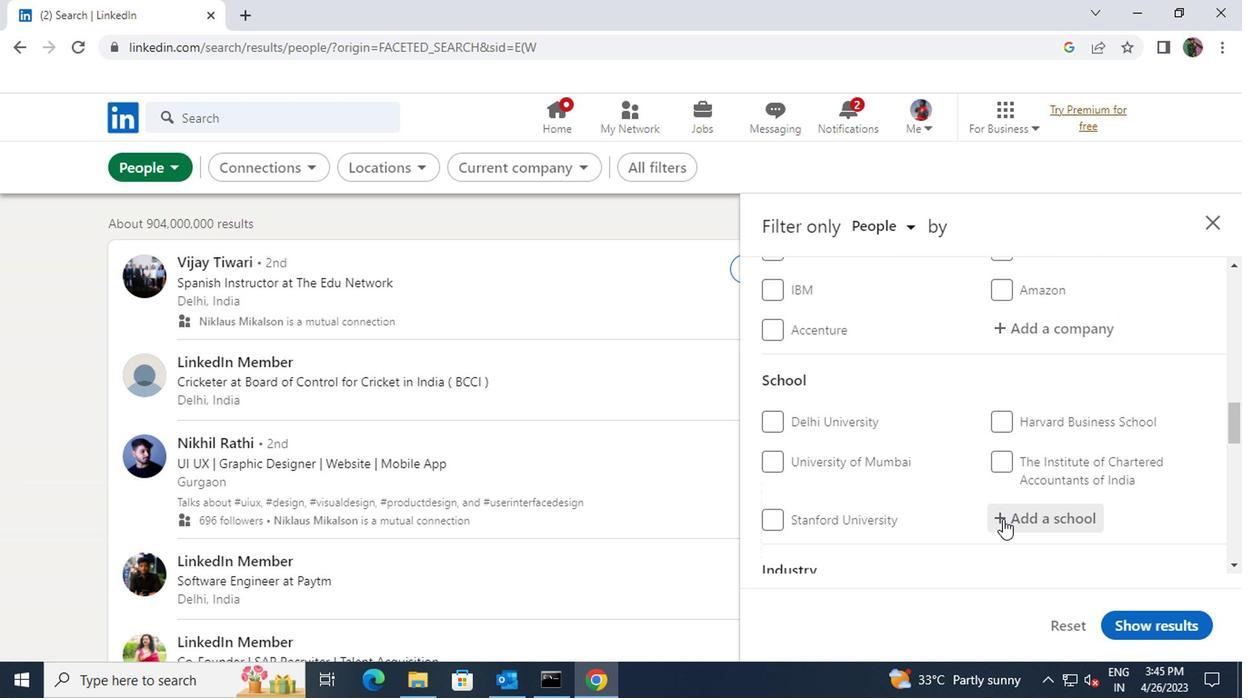 
Action: Key pressed <Key.shift>THE<Key.space>MAHARAJA
Screenshot: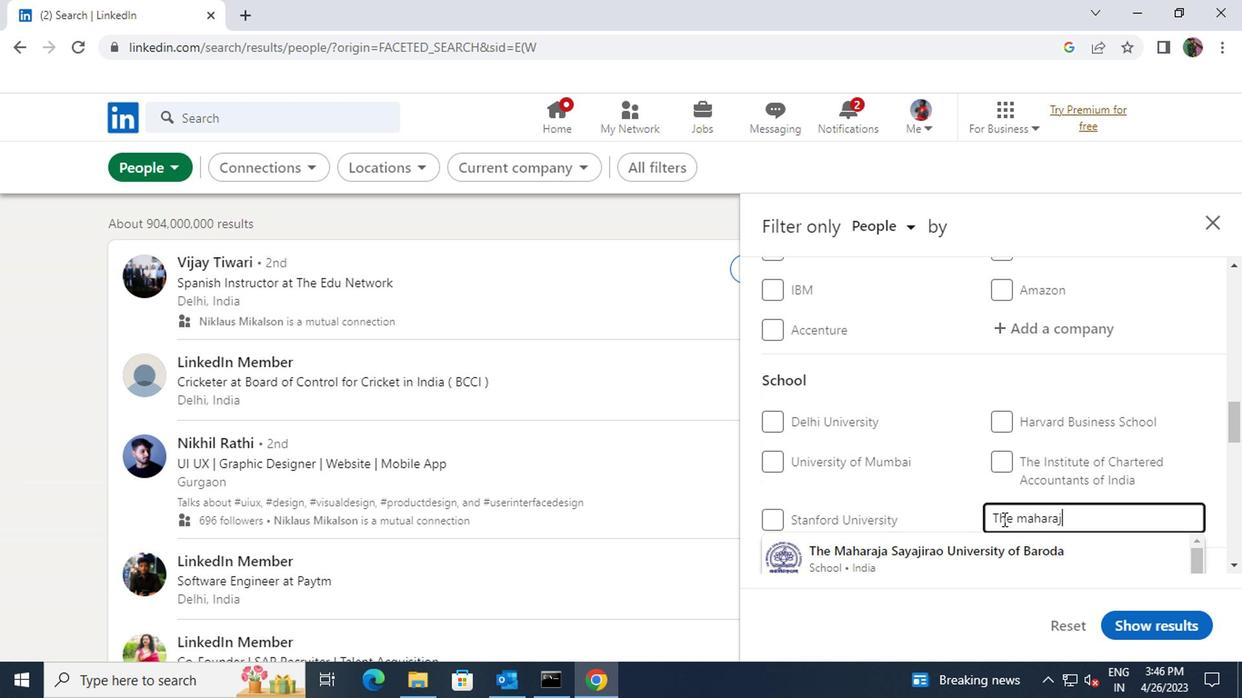 
Action: Mouse moved to (850, 531)
Screenshot: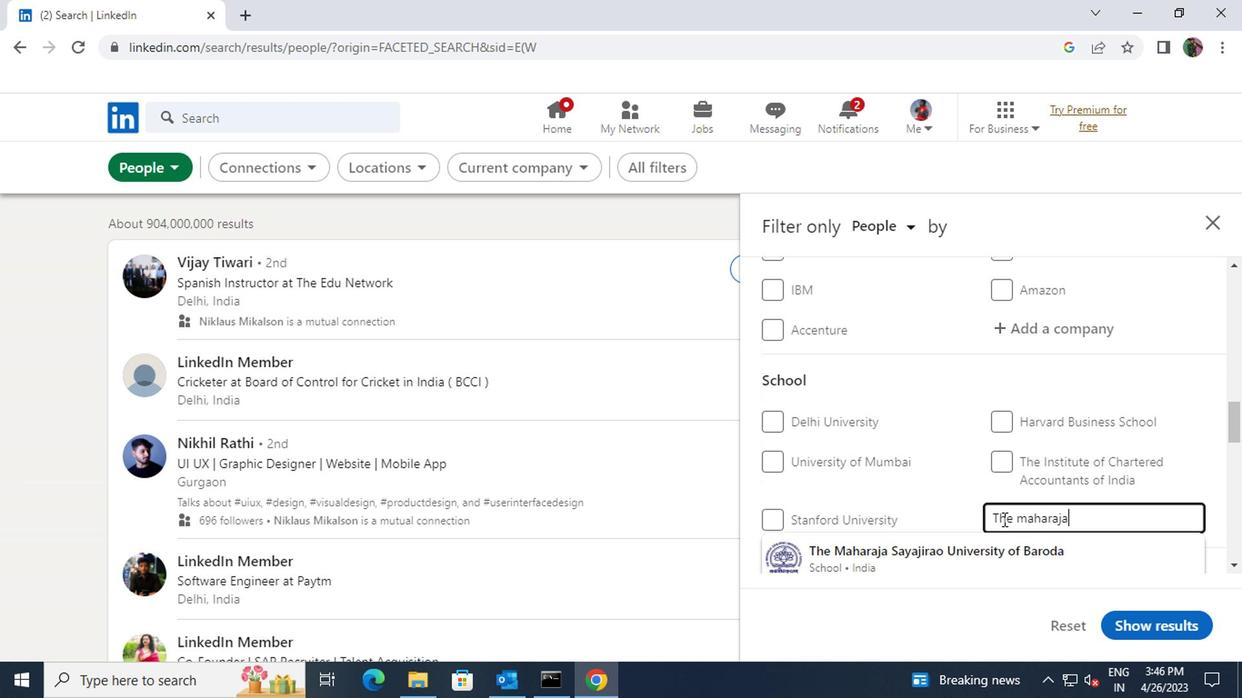 
Action: Mouse pressed left at (850, 531)
Screenshot: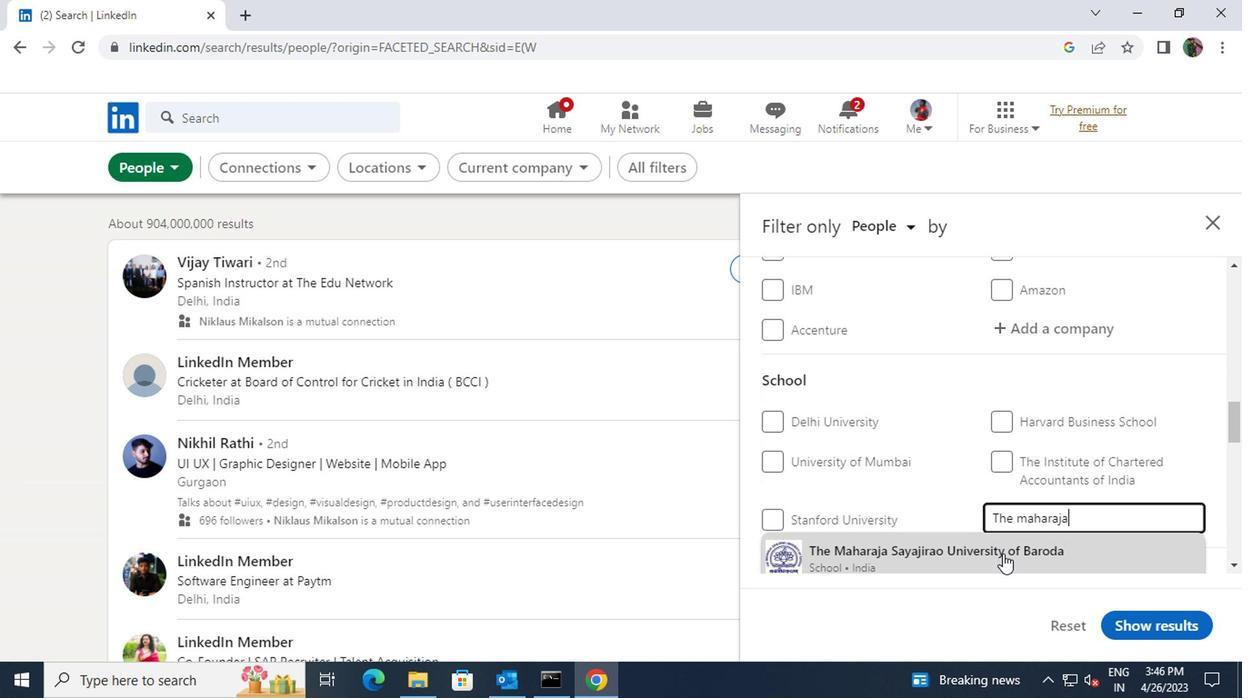 
Action: Mouse scrolled (850, 530) with delta (0, 0)
Screenshot: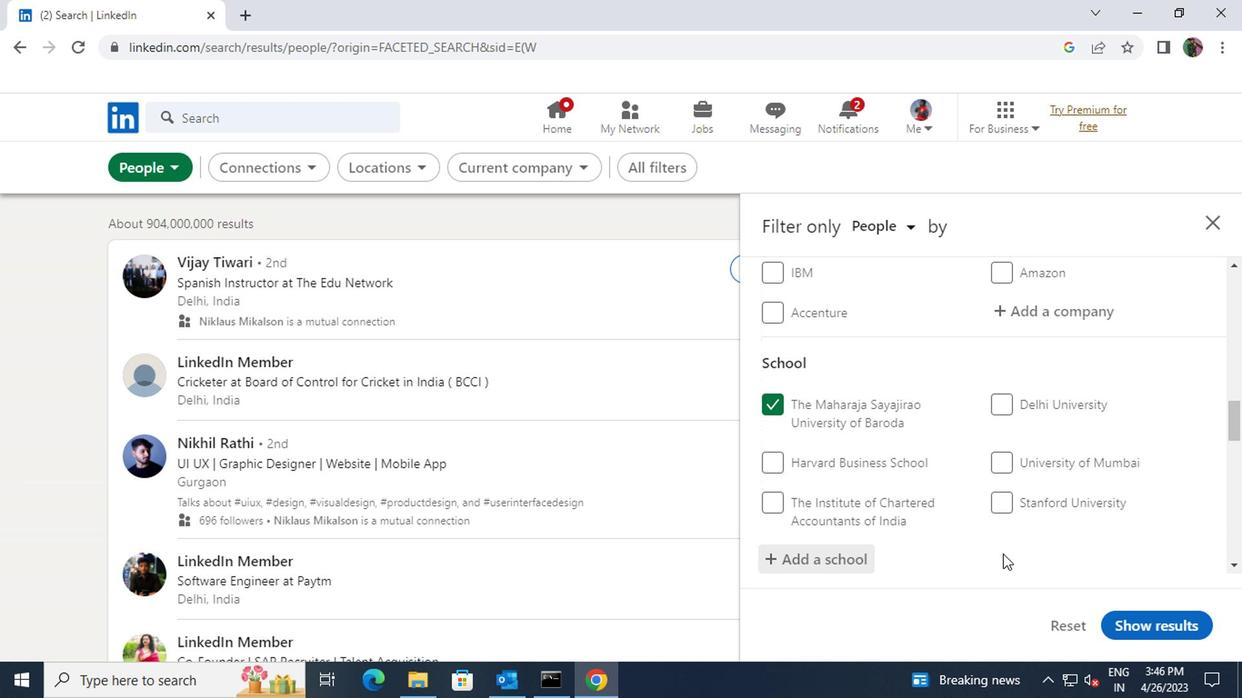 
Action: Mouse scrolled (850, 530) with delta (0, 0)
Screenshot: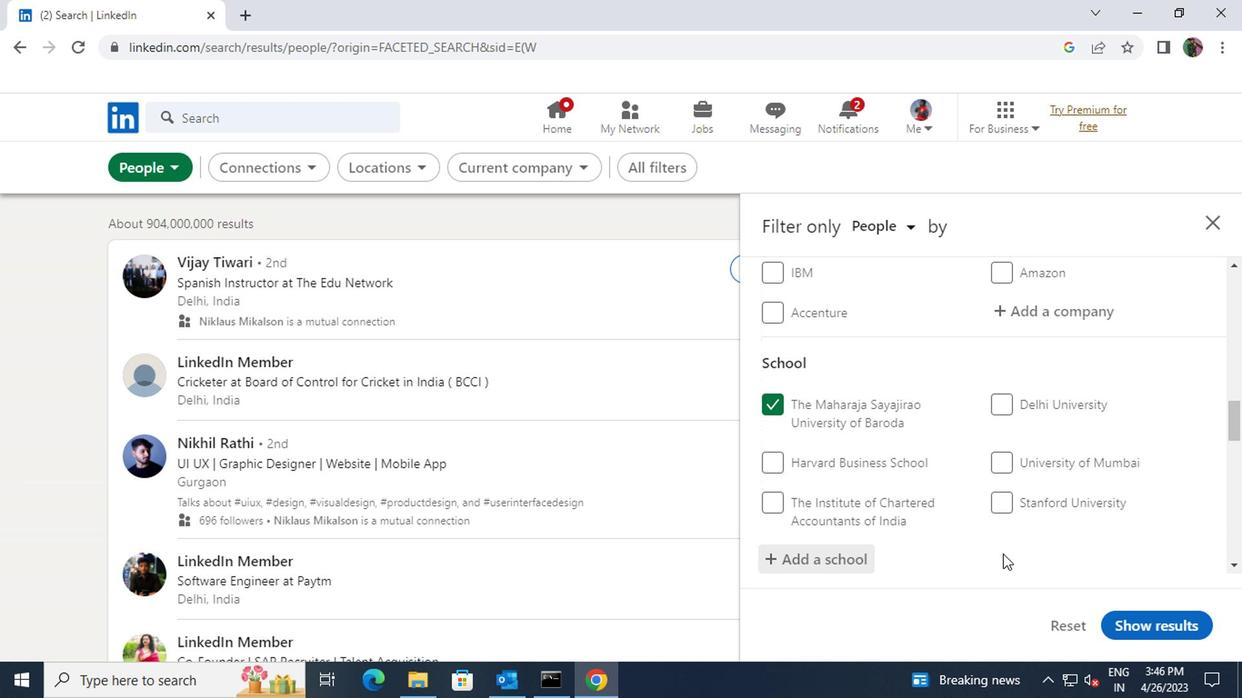 
Action: Mouse scrolled (850, 530) with delta (0, 0)
Screenshot: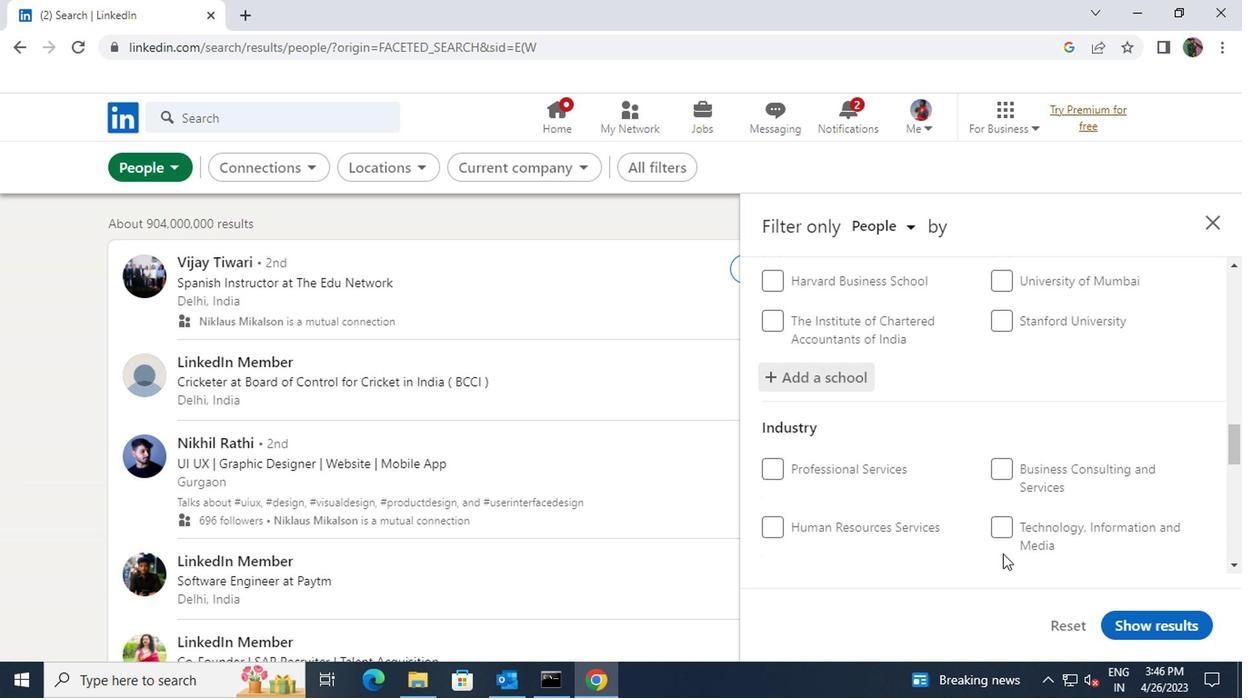 
Action: Mouse moved to (868, 489)
Screenshot: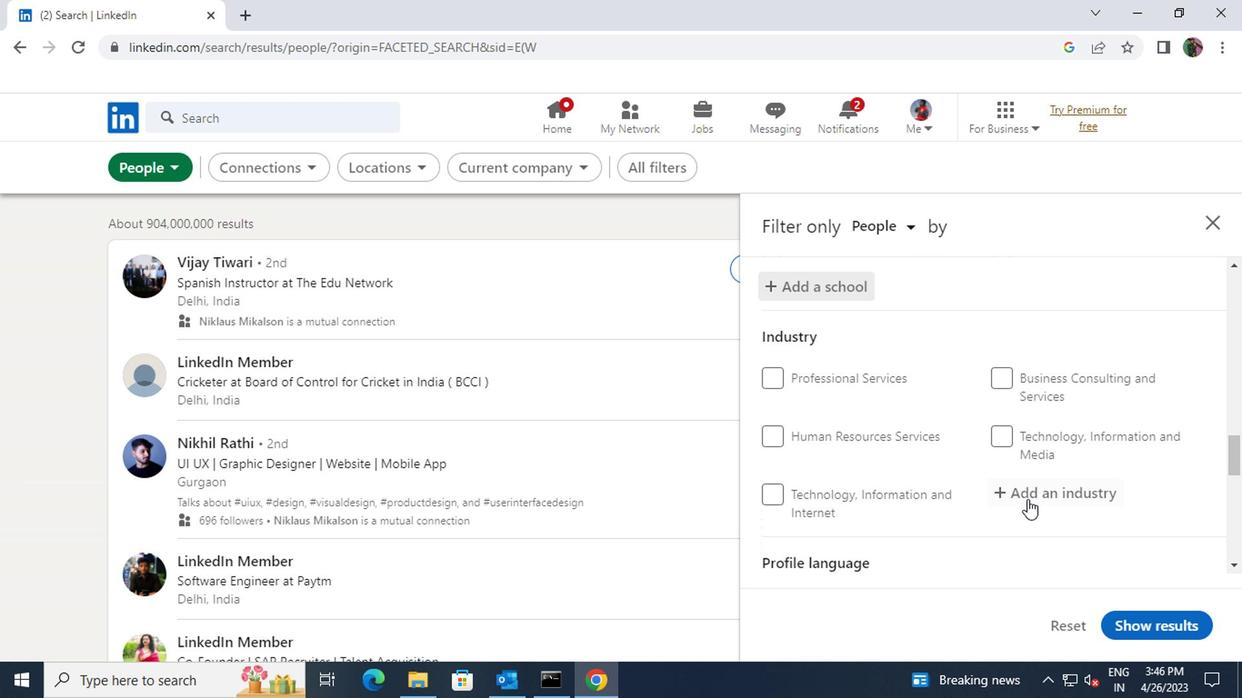 
Action: Mouse pressed left at (868, 489)
Screenshot: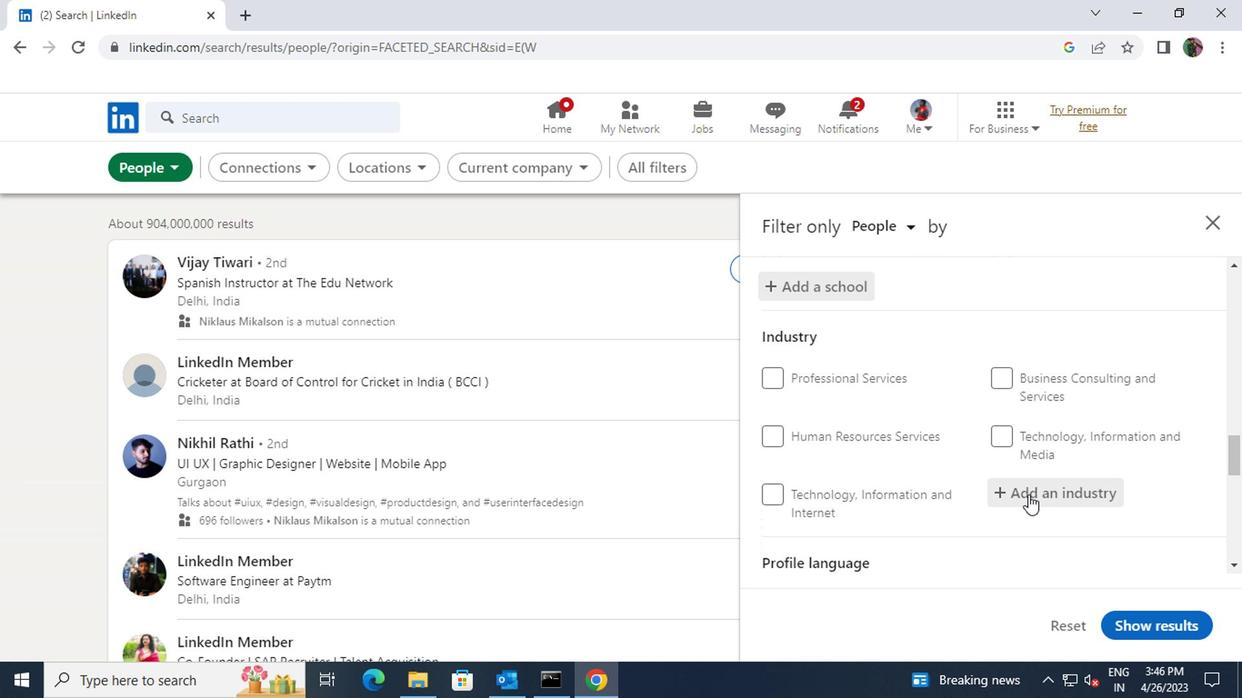 
Action: Key pressed <Key.shift>LAW
Screenshot: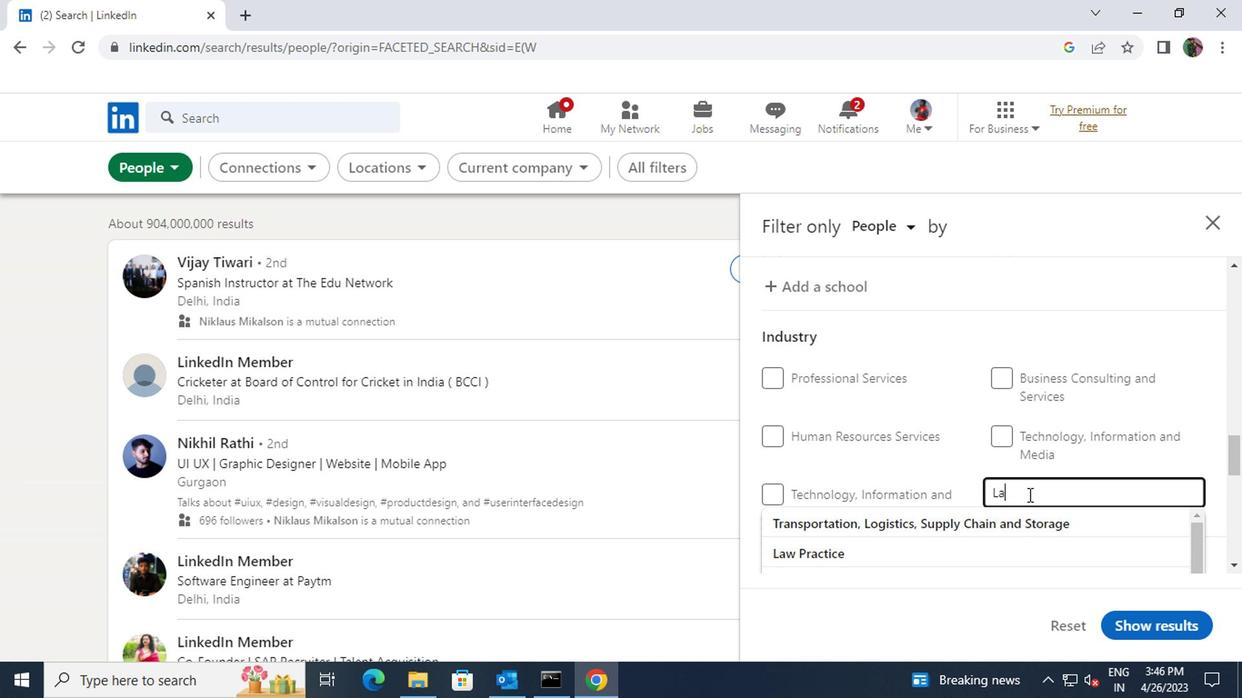 
Action: Mouse moved to (839, 500)
Screenshot: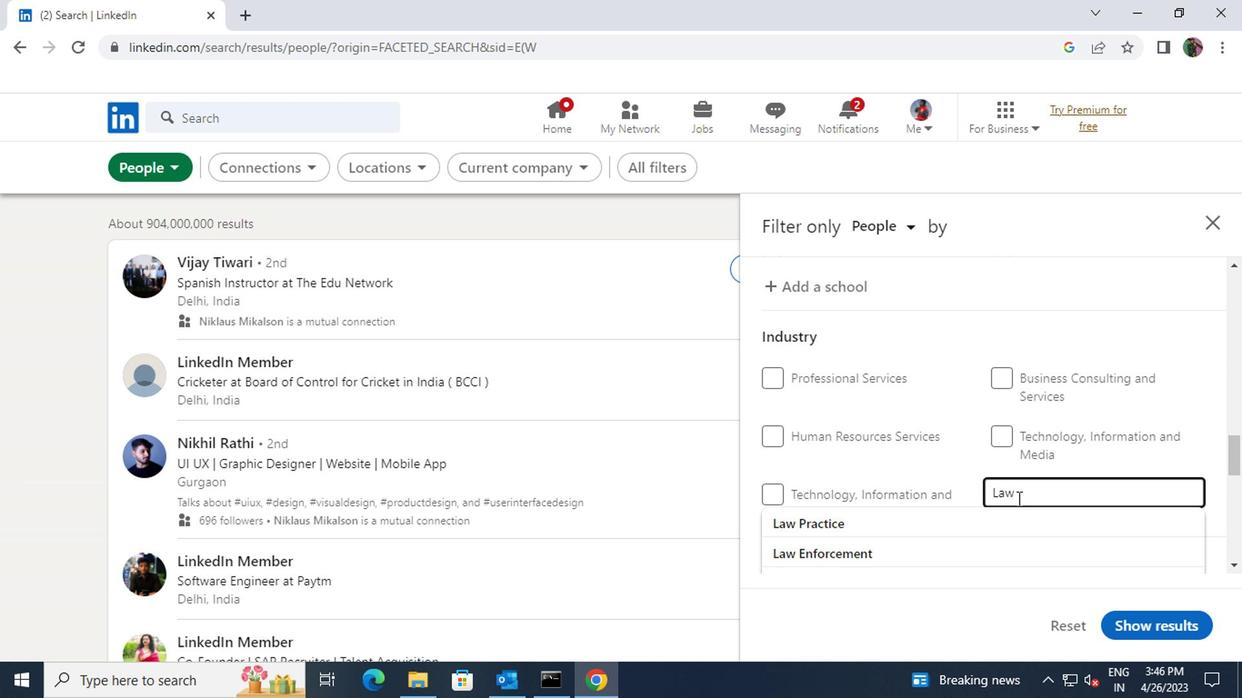 
Action: Mouse pressed left at (839, 500)
Screenshot: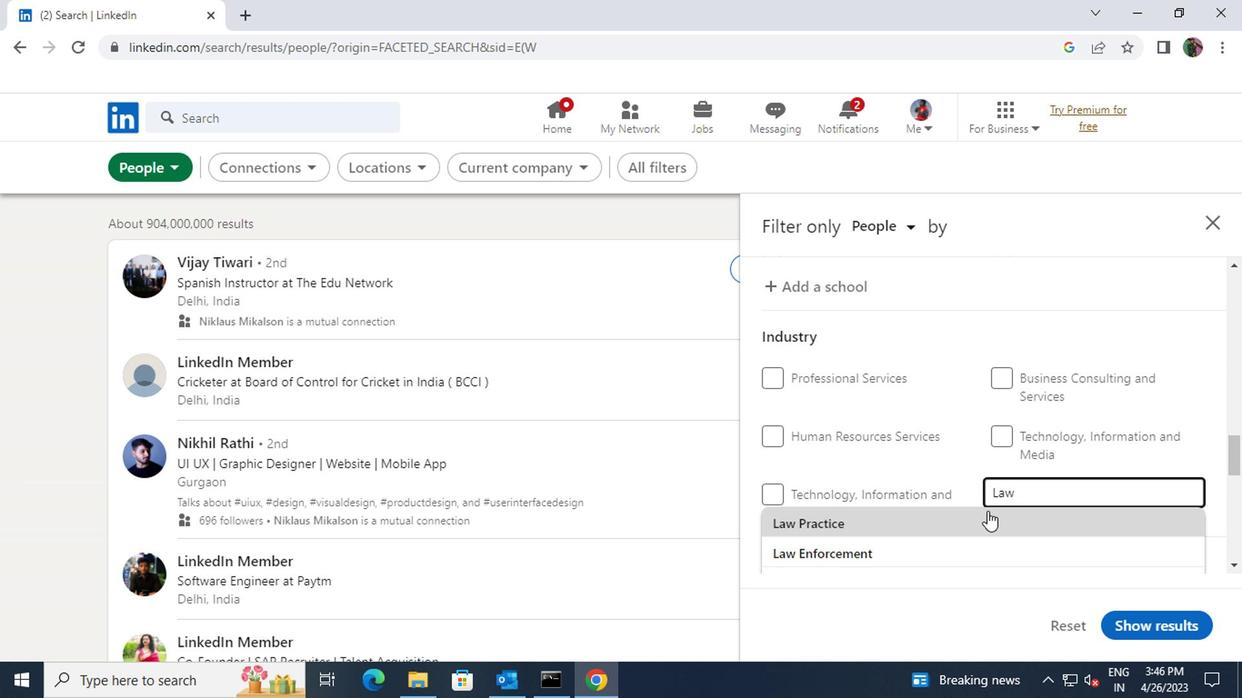 
Action: Mouse scrolled (839, 500) with delta (0, 0)
Screenshot: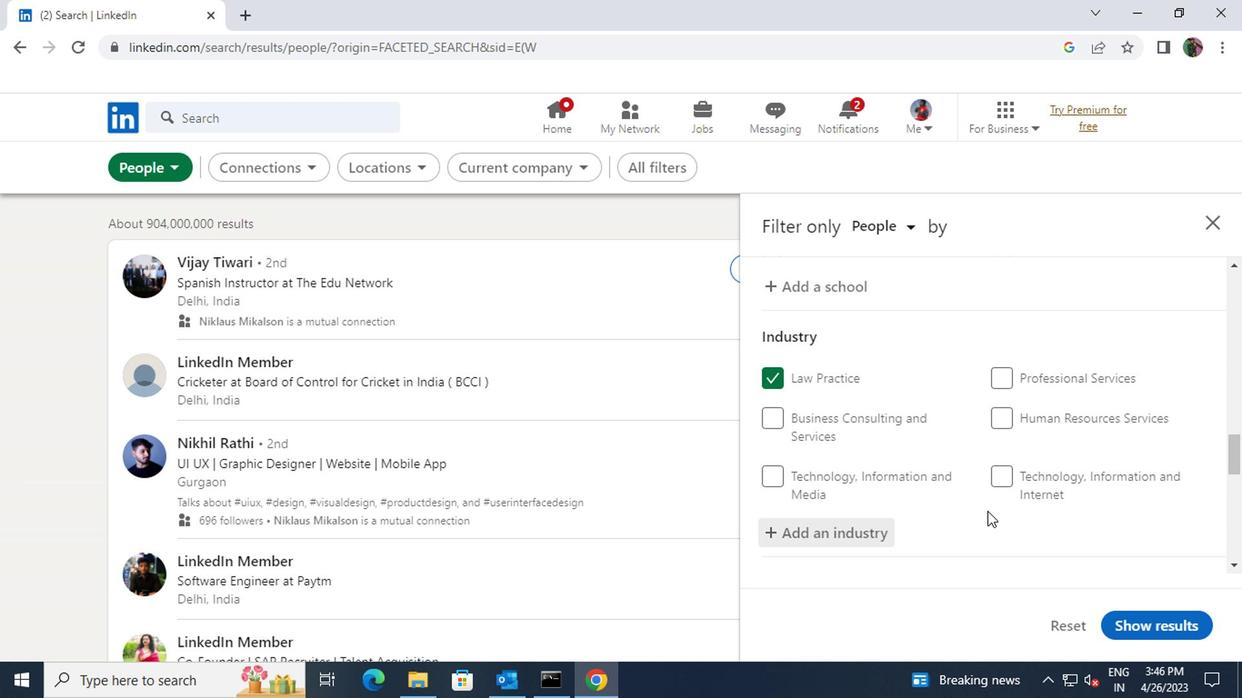 
Action: Mouse scrolled (839, 500) with delta (0, 0)
Screenshot: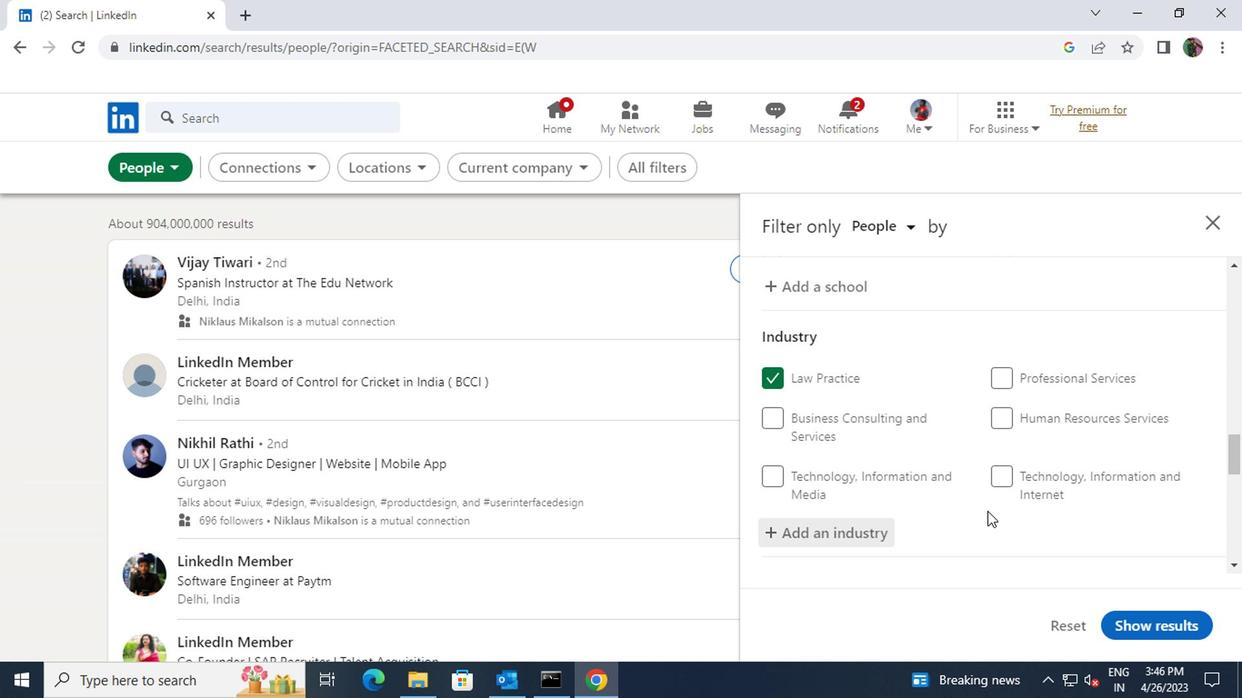 
Action: Mouse moved to (689, 478)
Screenshot: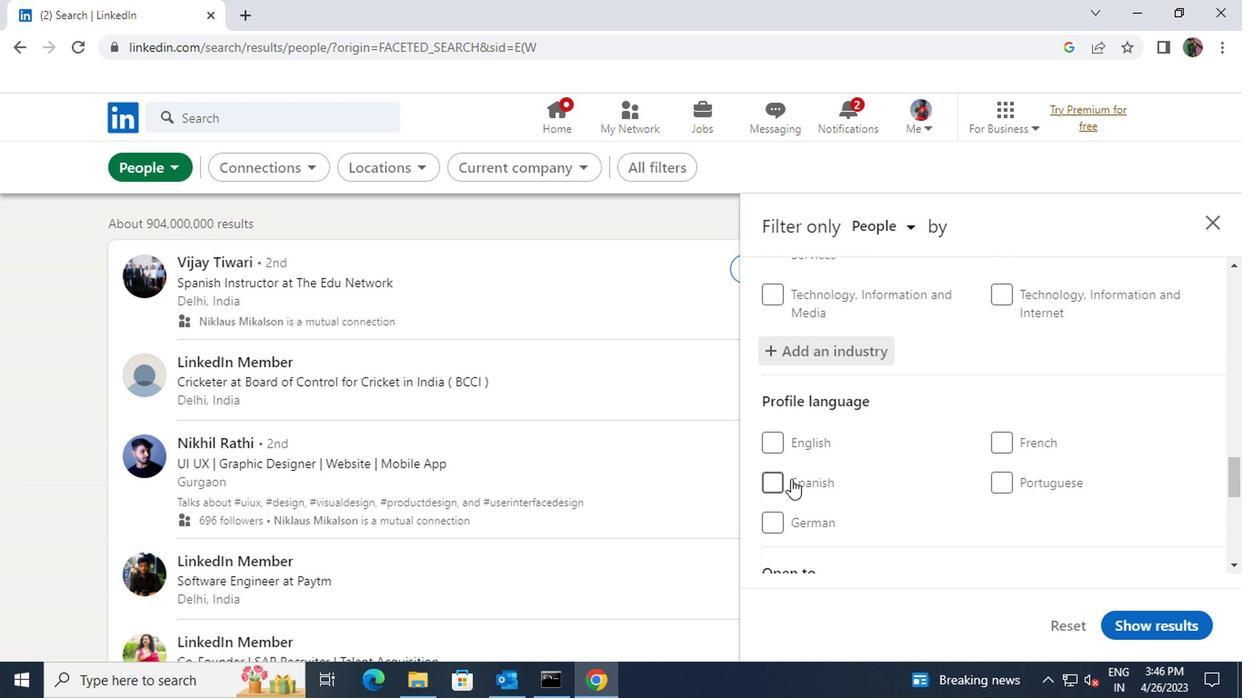 
Action: Mouse pressed left at (689, 478)
Screenshot: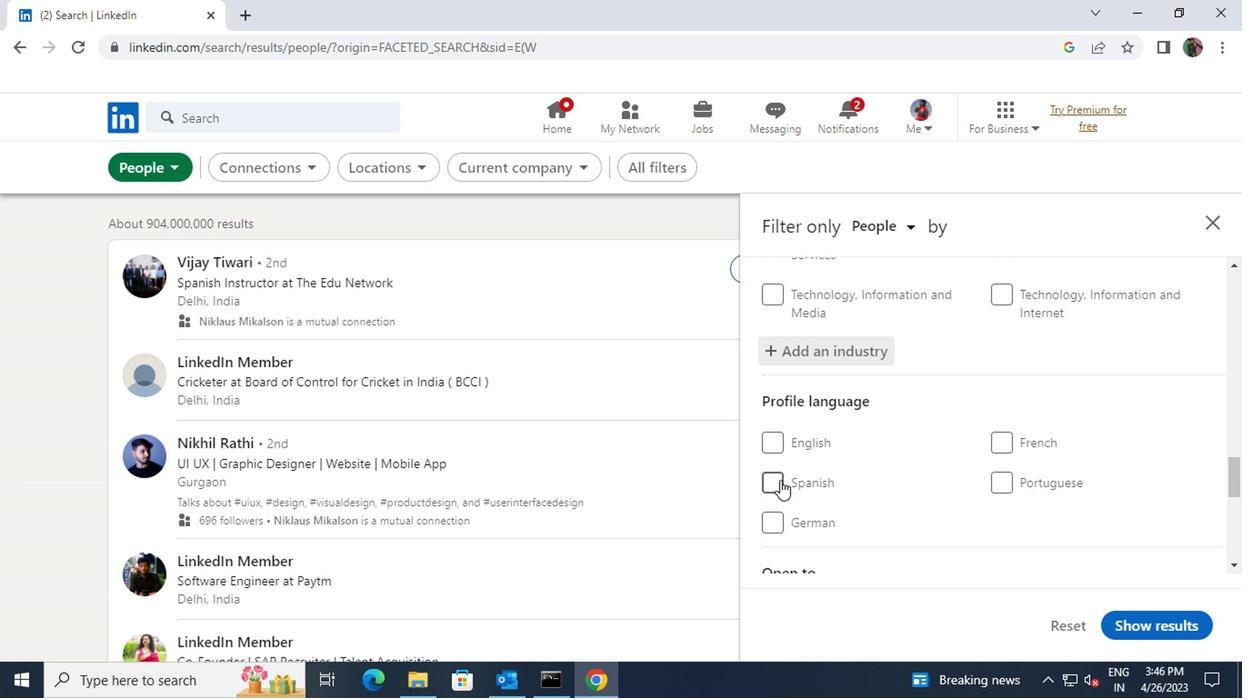 
Action: Mouse moved to (791, 500)
Screenshot: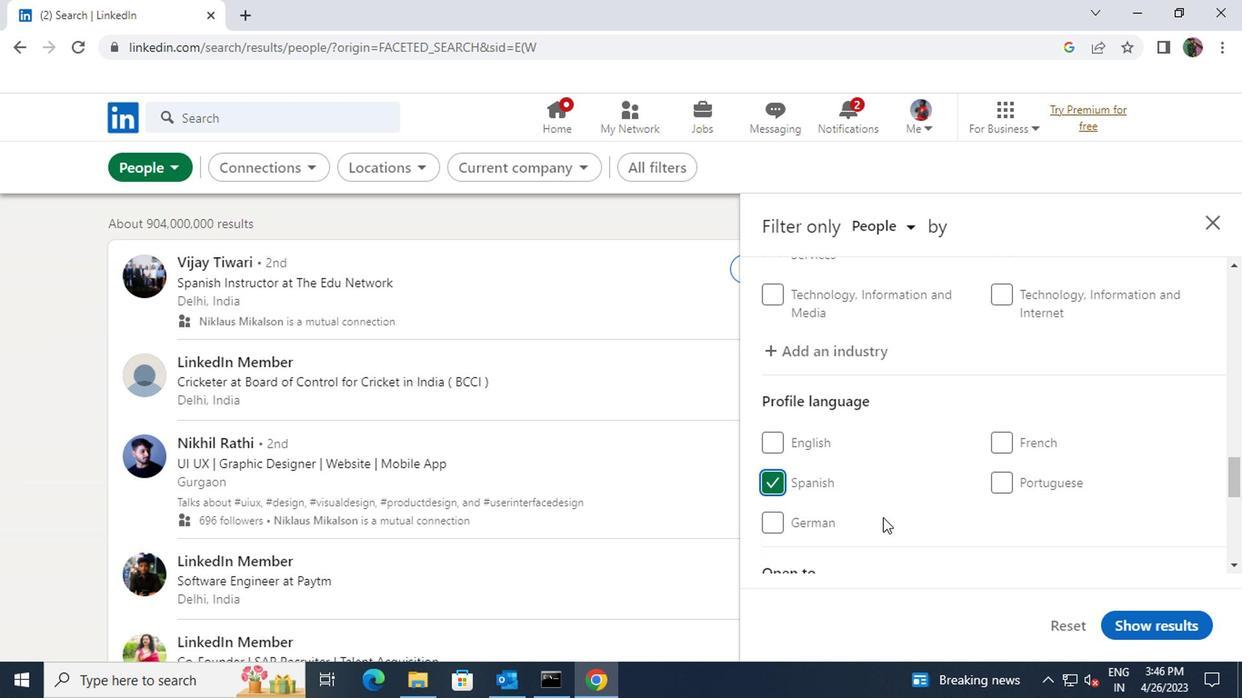 
Action: Mouse scrolled (791, 499) with delta (0, 0)
Screenshot: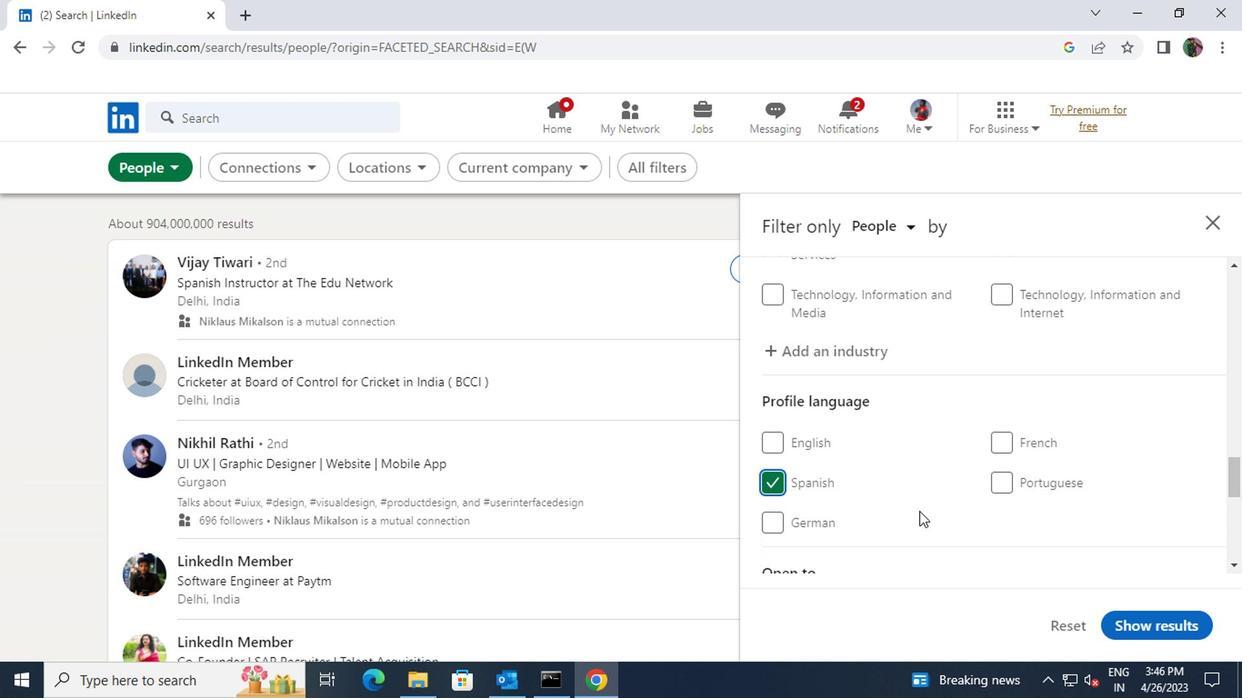 
Action: Mouse scrolled (791, 499) with delta (0, 0)
Screenshot: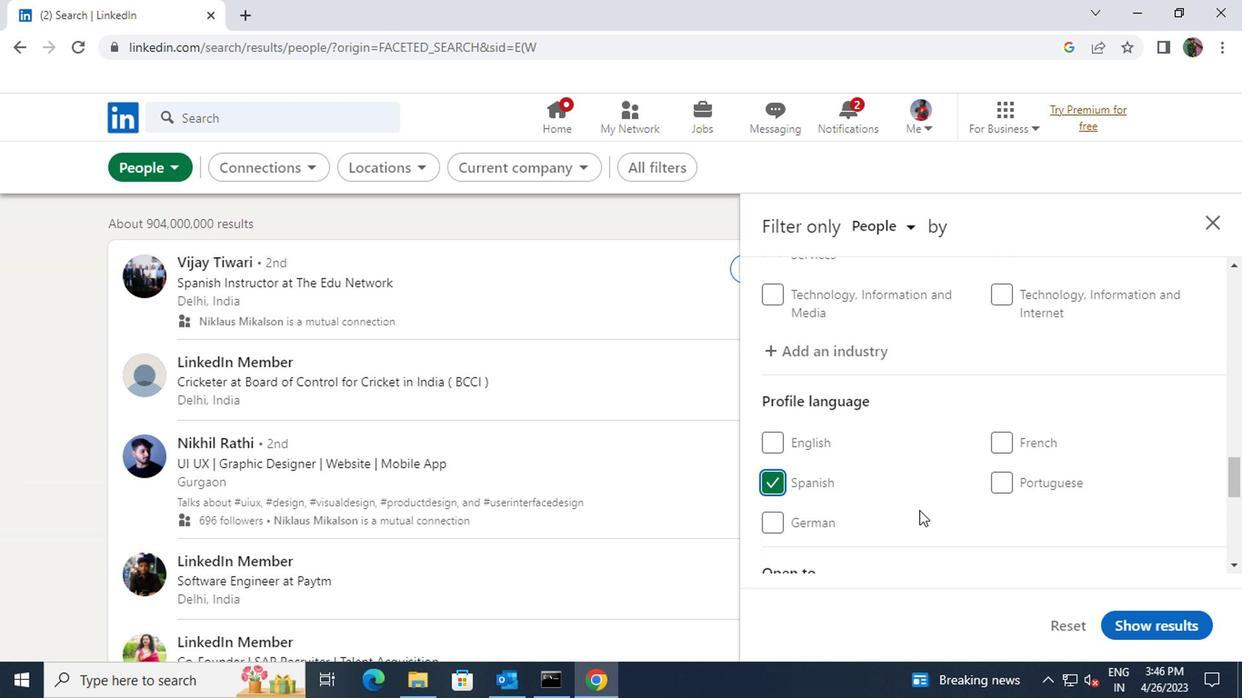 
Action: Mouse moved to (791, 500)
Screenshot: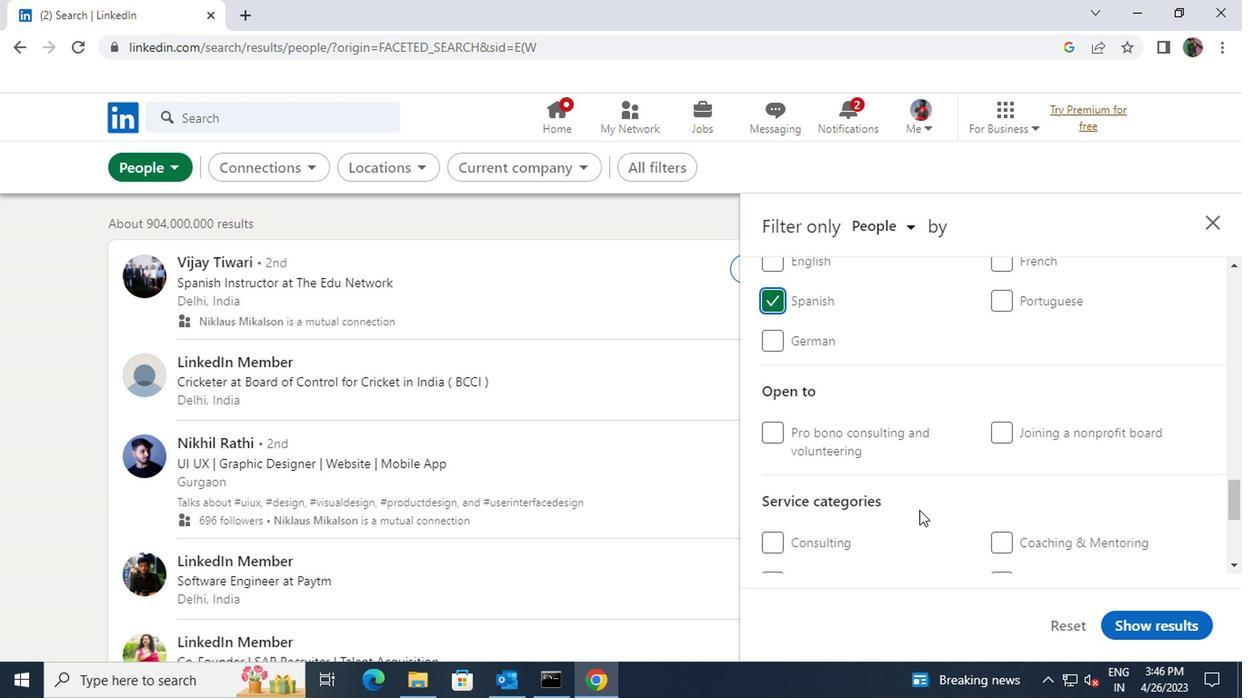 
Action: Mouse scrolled (791, 499) with delta (0, 0)
Screenshot: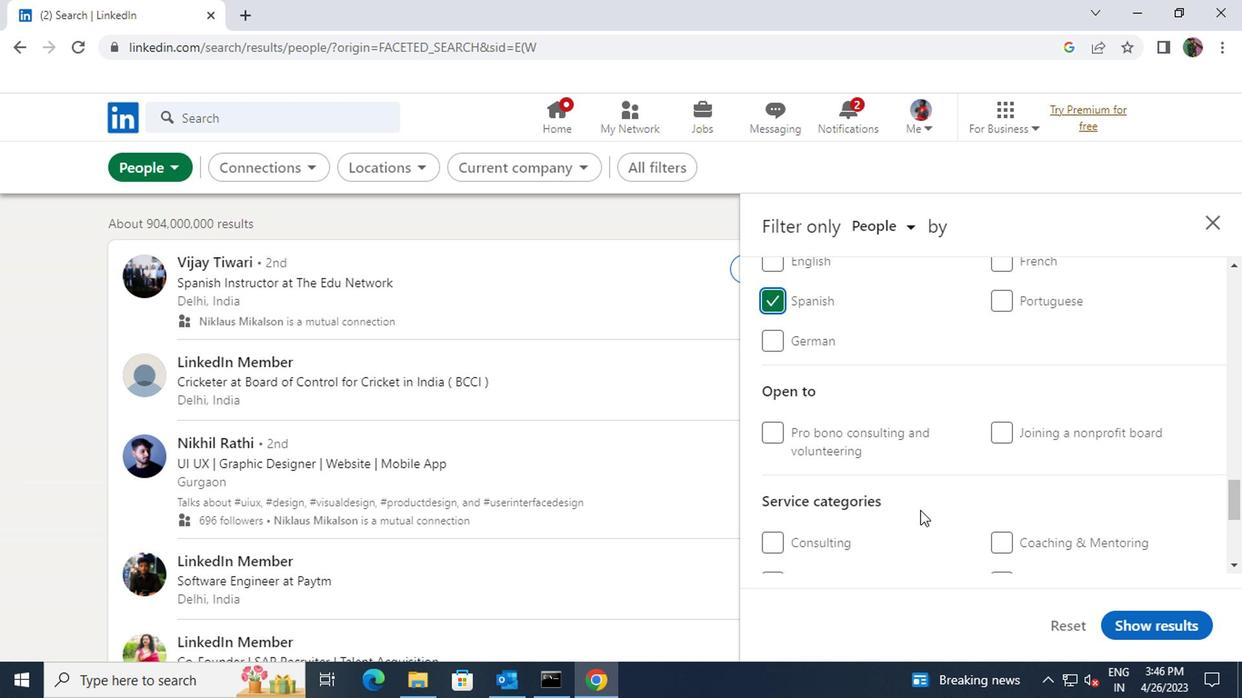 
Action: Mouse scrolled (791, 499) with delta (0, 0)
Screenshot: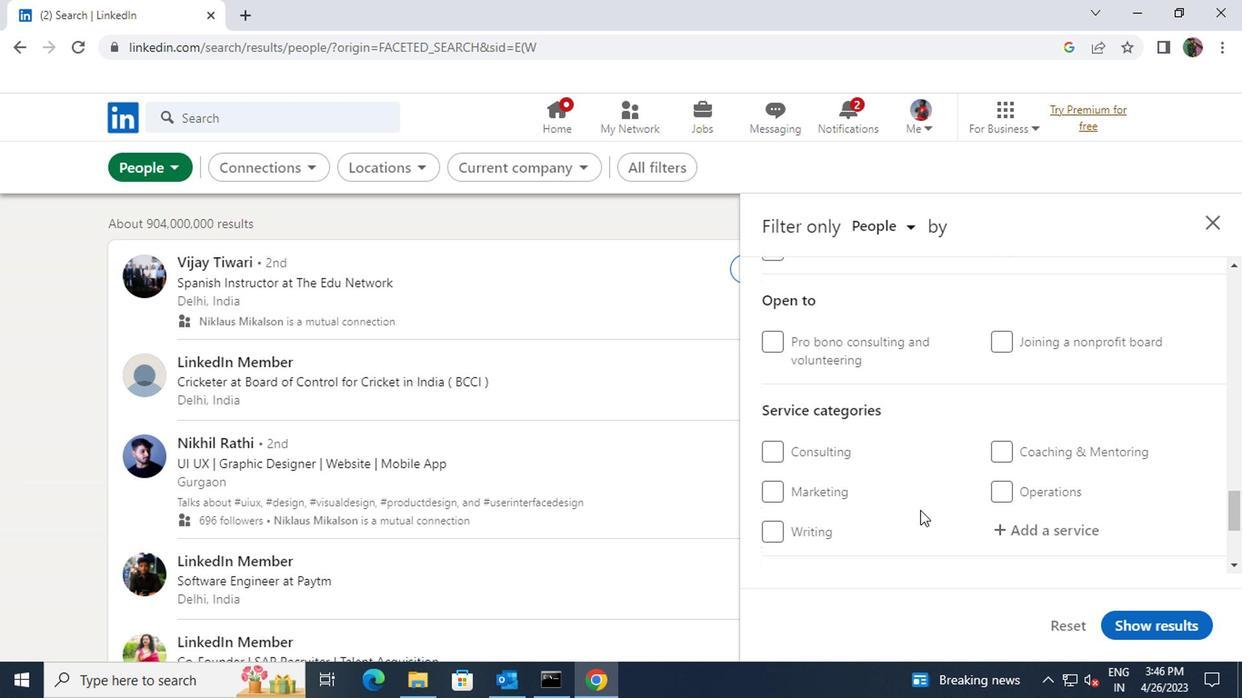 
Action: Mouse moved to (869, 454)
Screenshot: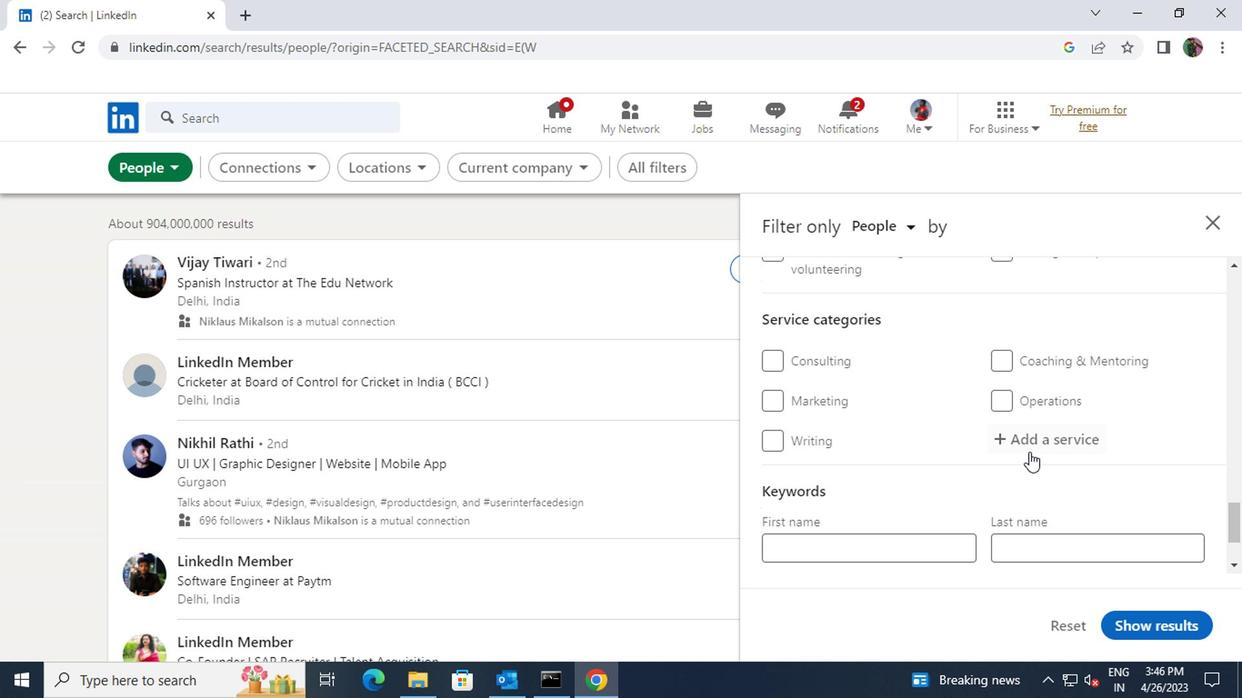 
Action: Mouse pressed left at (869, 454)
Screenshot: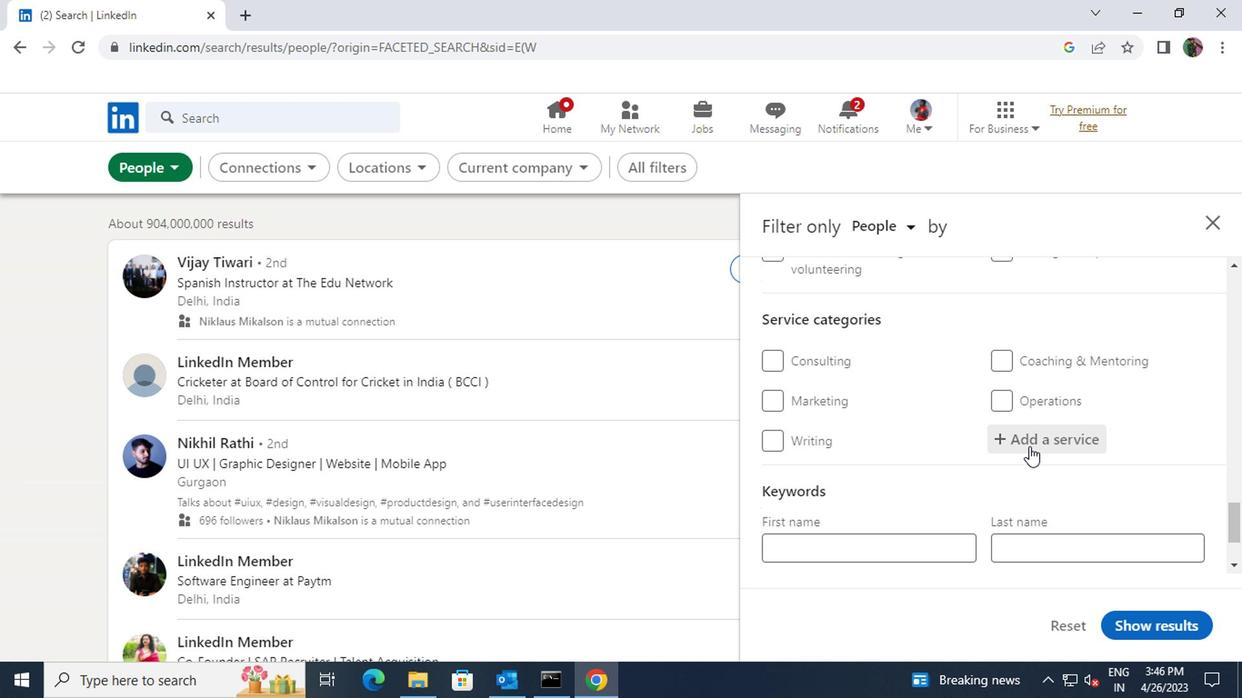 
Action: Key pressed <Key.shift>PROP
Screenshot: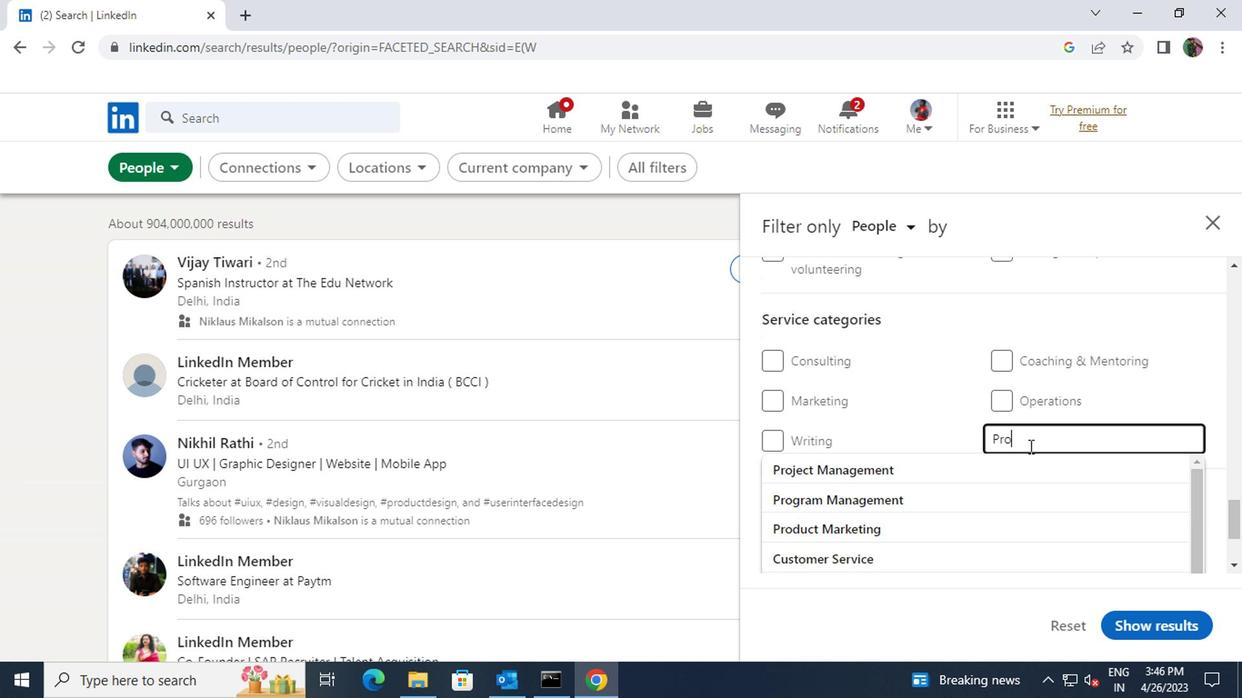 
Action: Mouse moved to (866, 471)
Screenshot: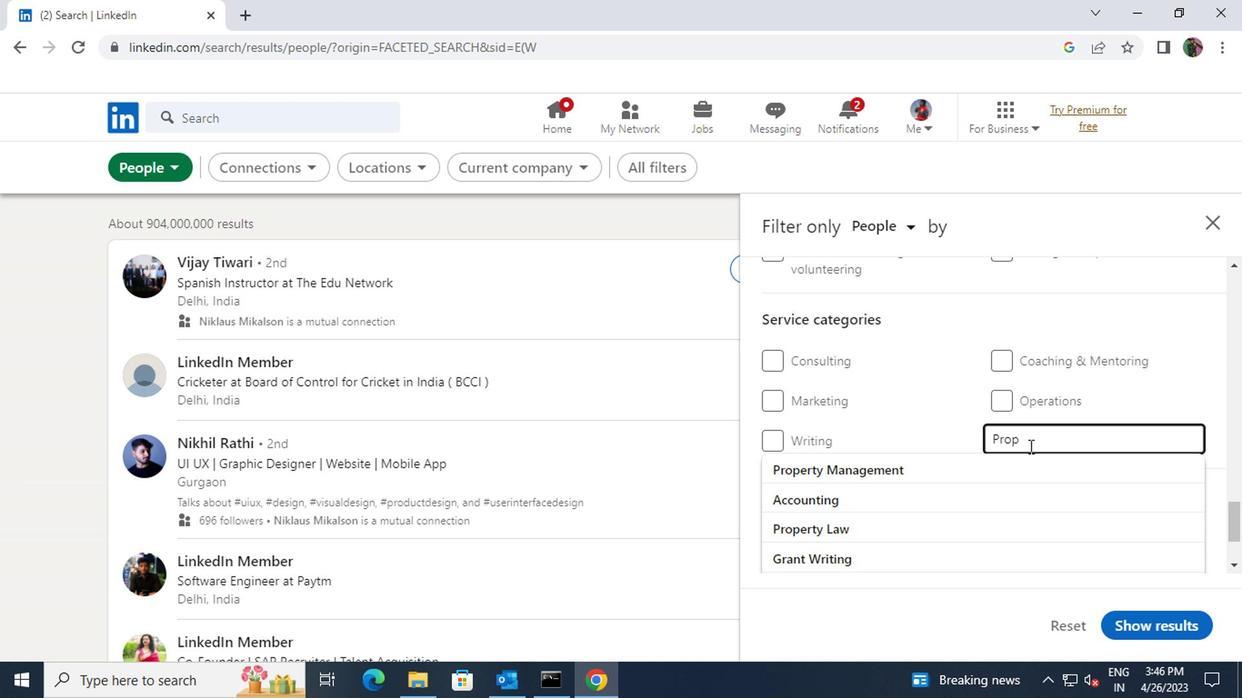 
Action: Mouse pressed left at (866, 471)
Screenshot: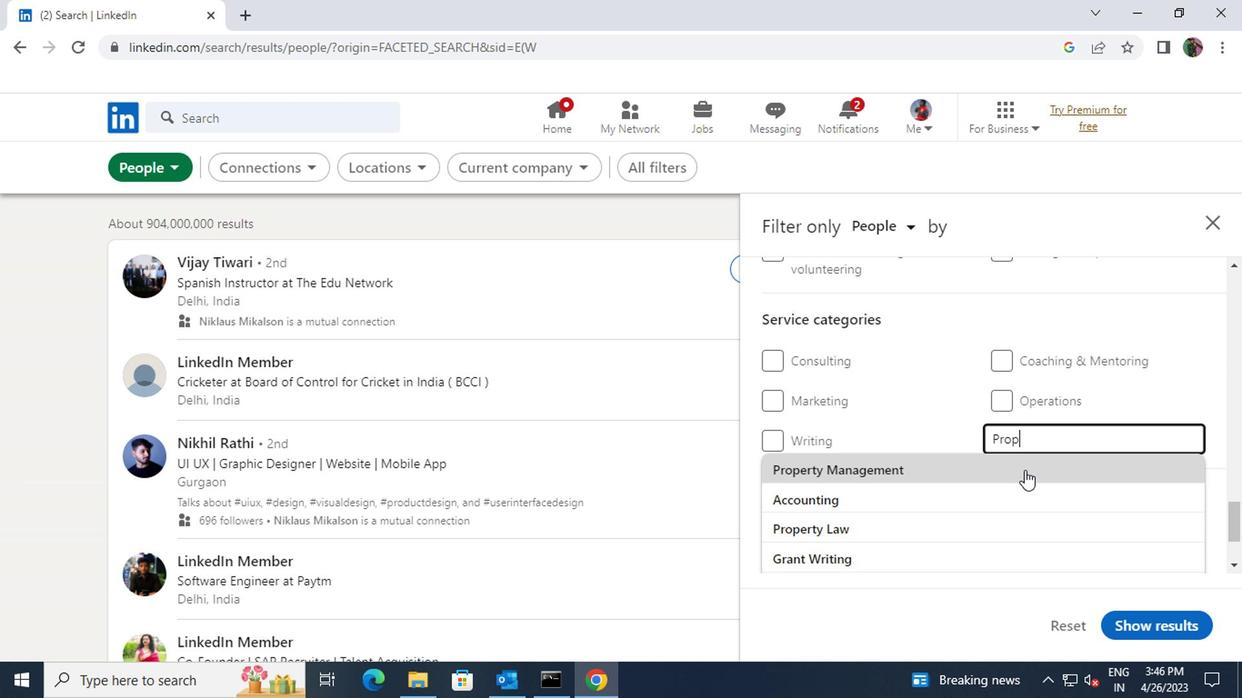 
Action: Mouse scrolled (866, 471) with delta (0, 0)
Screenshot: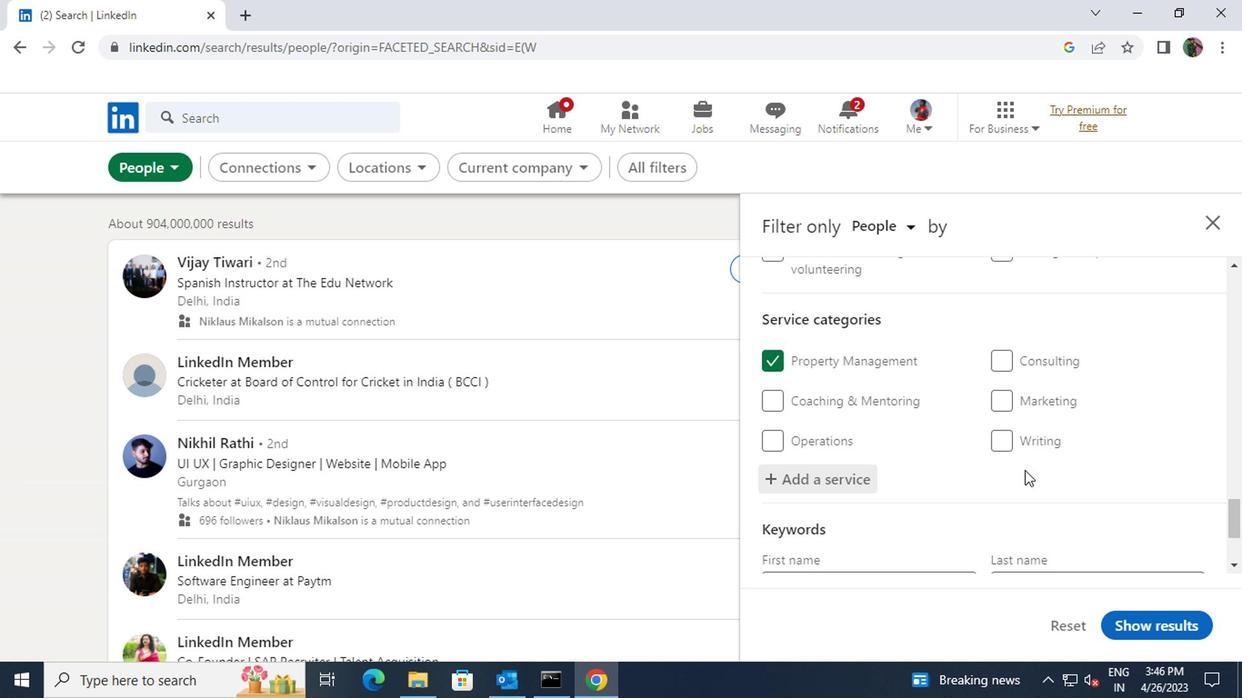 
Action: Mouse scrolled (866, 471) with delta (0, 0)
Screenshot: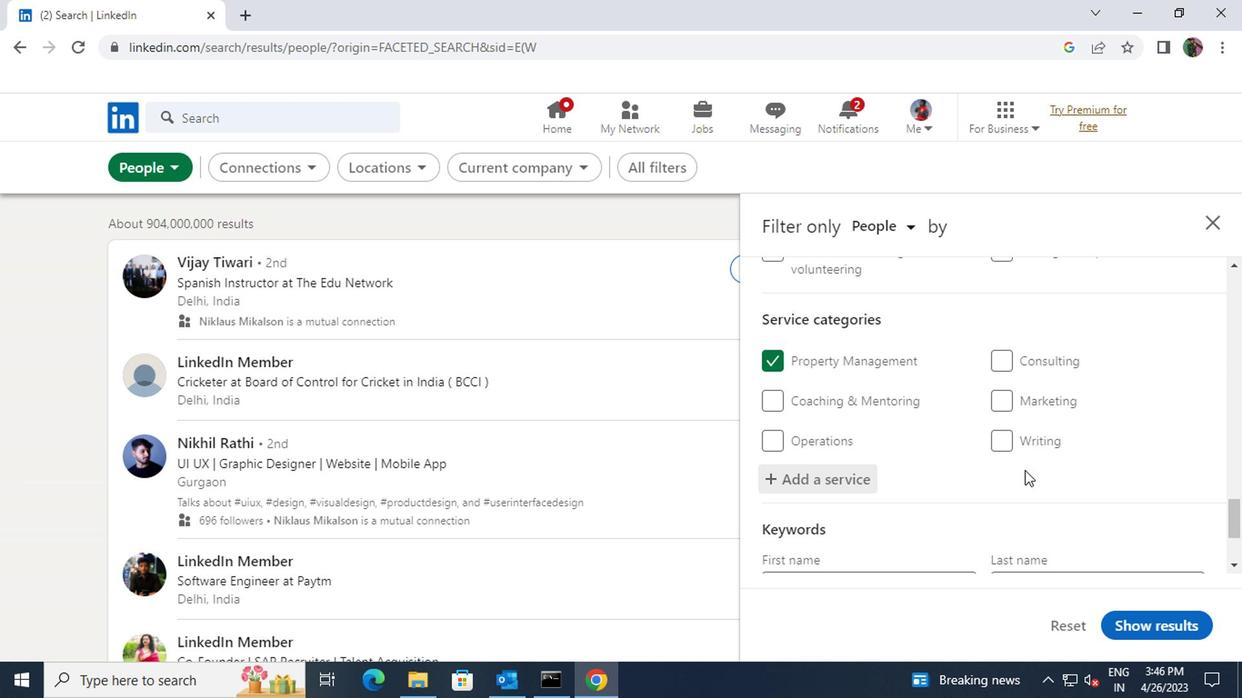 
Action: Mouse moved to (814, 482)
Screenshot: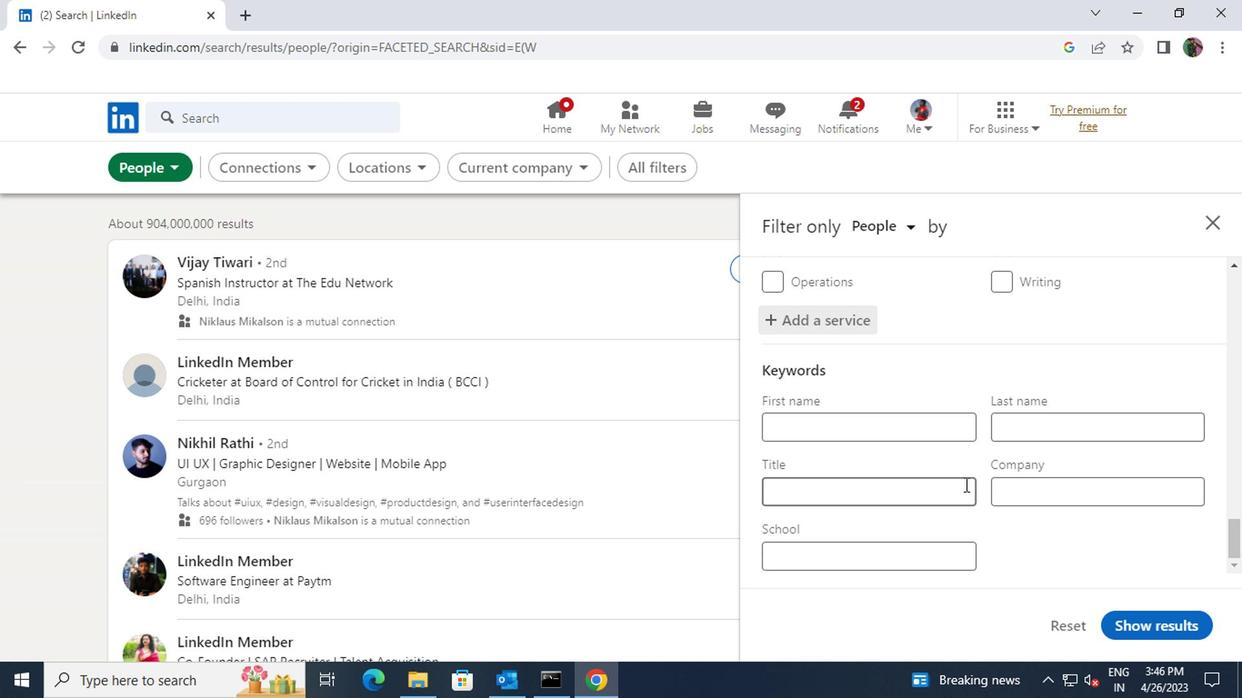 
Action: Mouse pressed left at (814, 482)
Screenshot: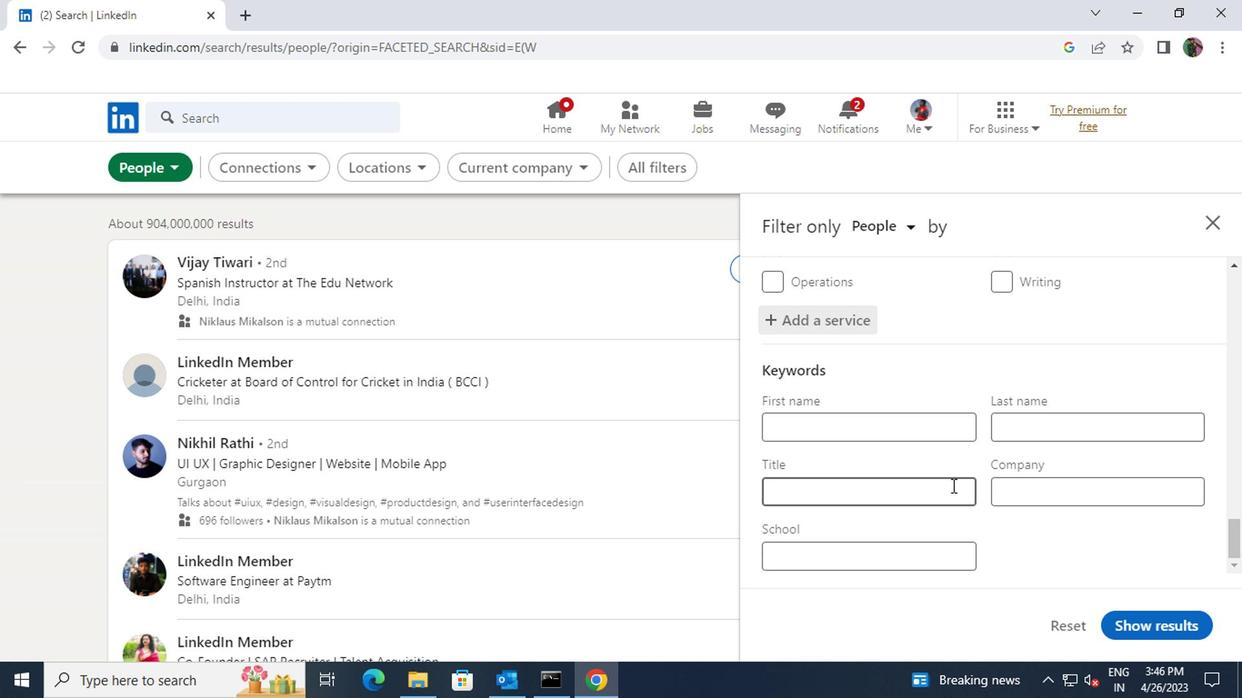 
Action: Key pressed <Key.shift>MUSIC<Key.space>PRODUCER
Screenshot: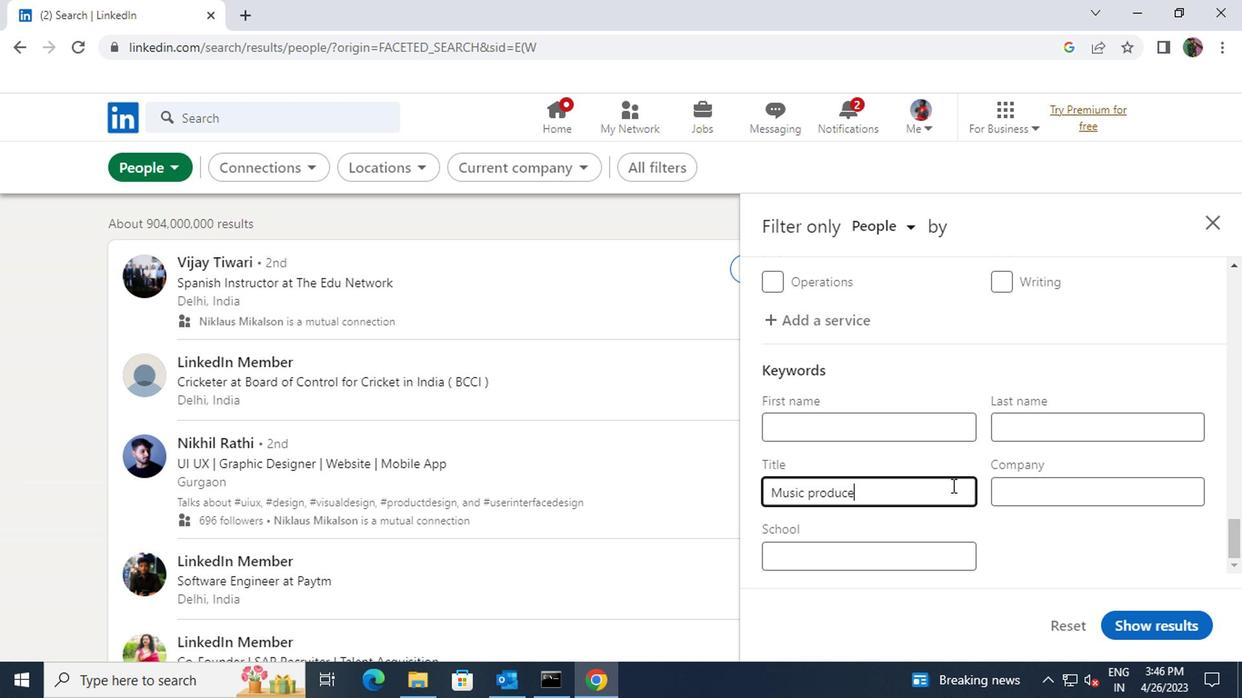 
Action: Mouse moved to (956, 577)
Screenshot: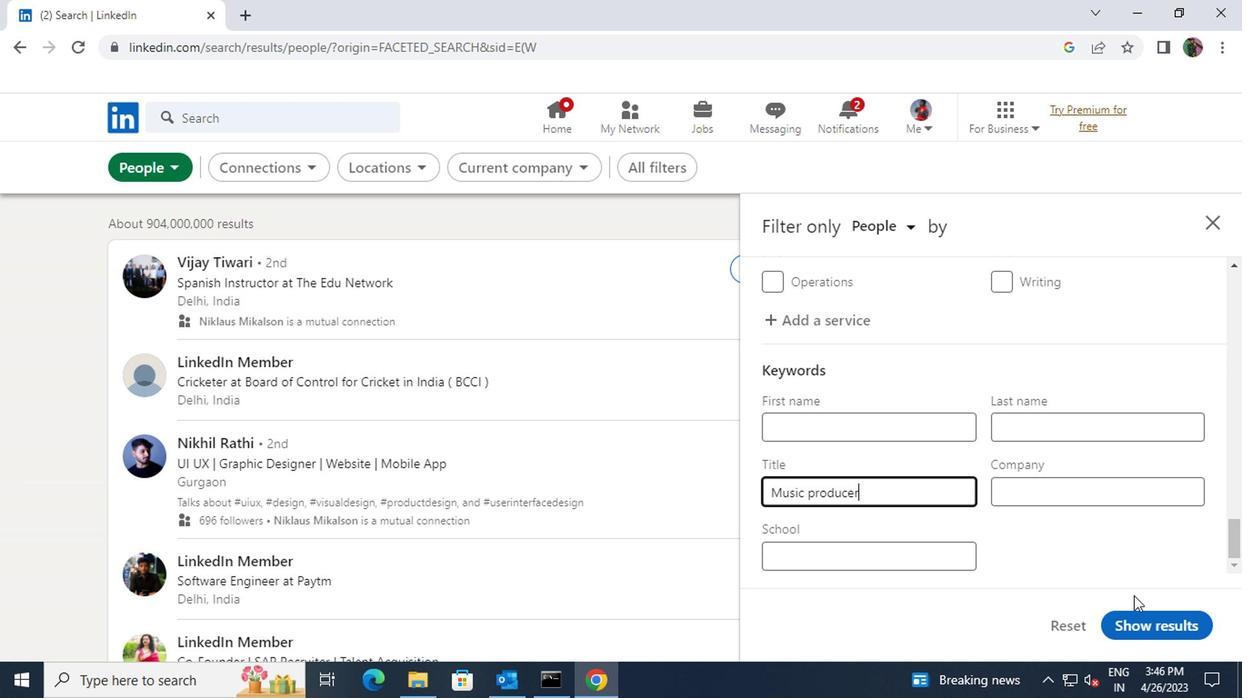 
Action: Mouse pressed left at (956, 577)
Screenshot: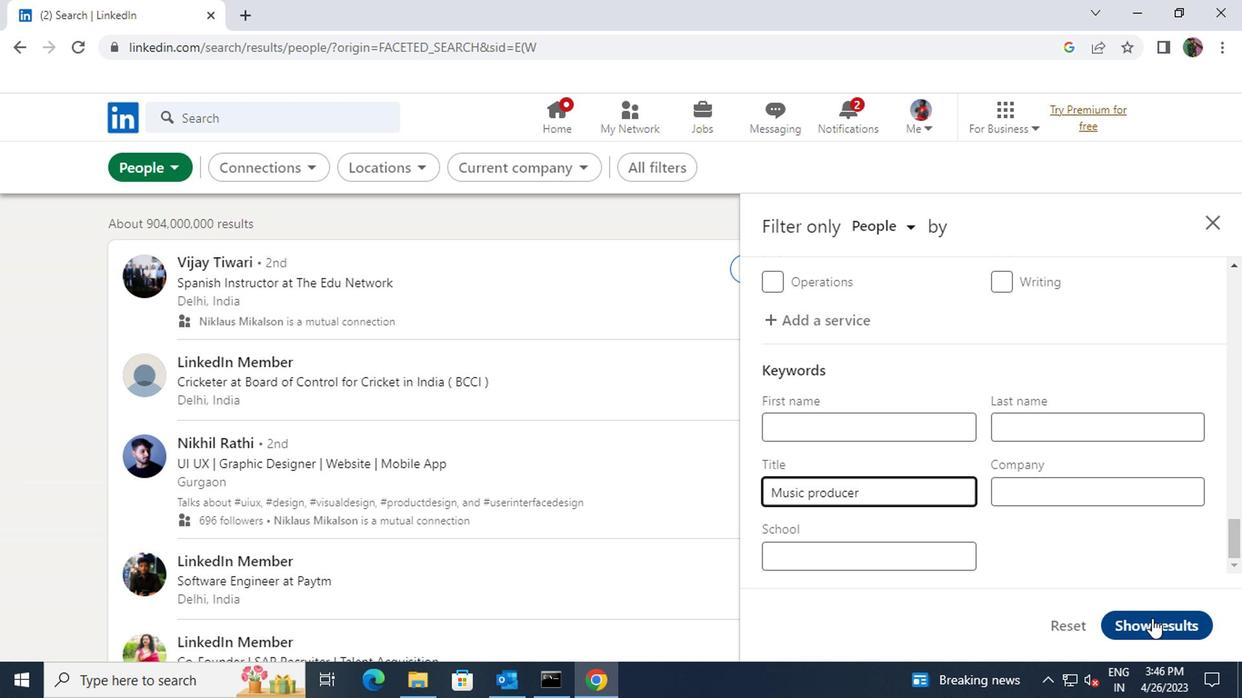 
